 Task: Create a due date automation trigger when advanced on, on the tuesday of the week before a card is due add basic with the red label at 11:00 AM.
Action: Mouse moved to (963, 289)
Screenshot: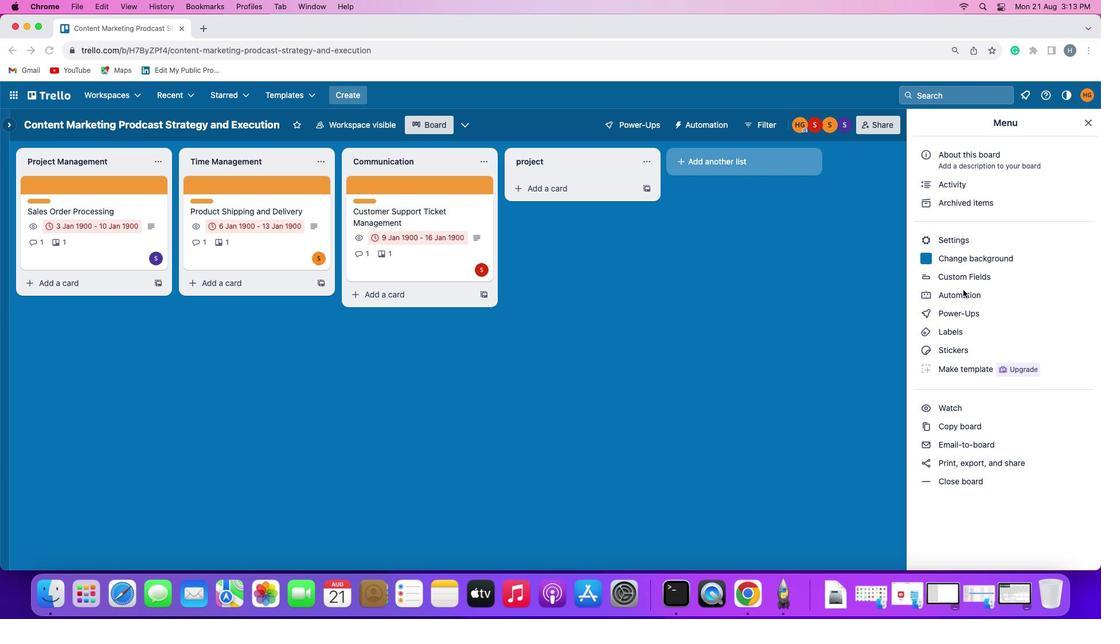 
Action: Mouse pressed left at (963, 289)
Screenshot: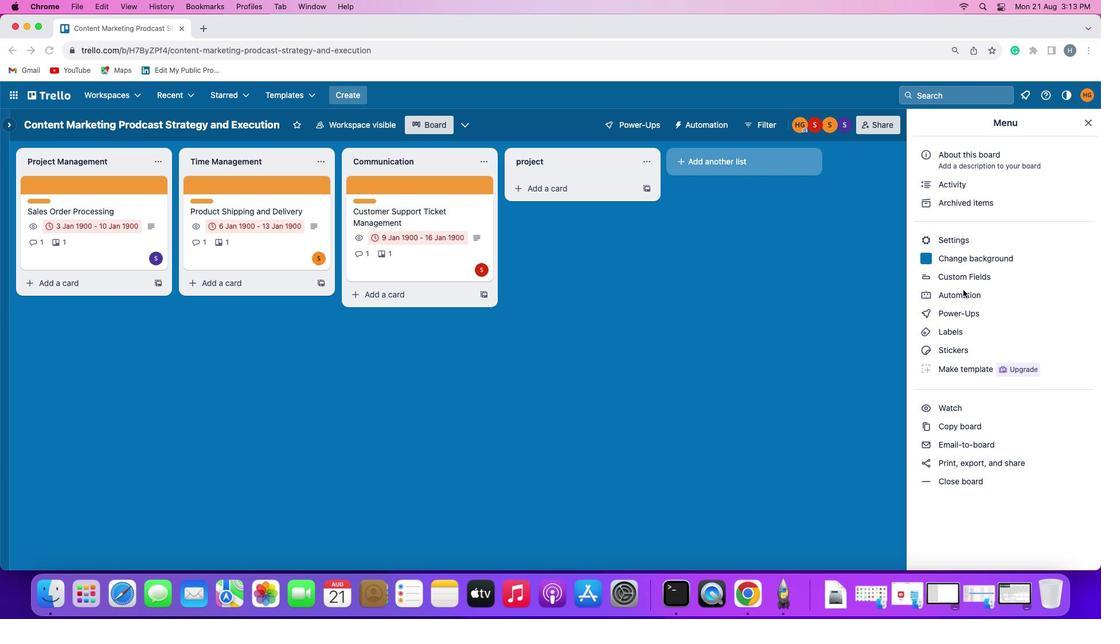 
Action: Mouse moved to (963, 290)
Screenshot: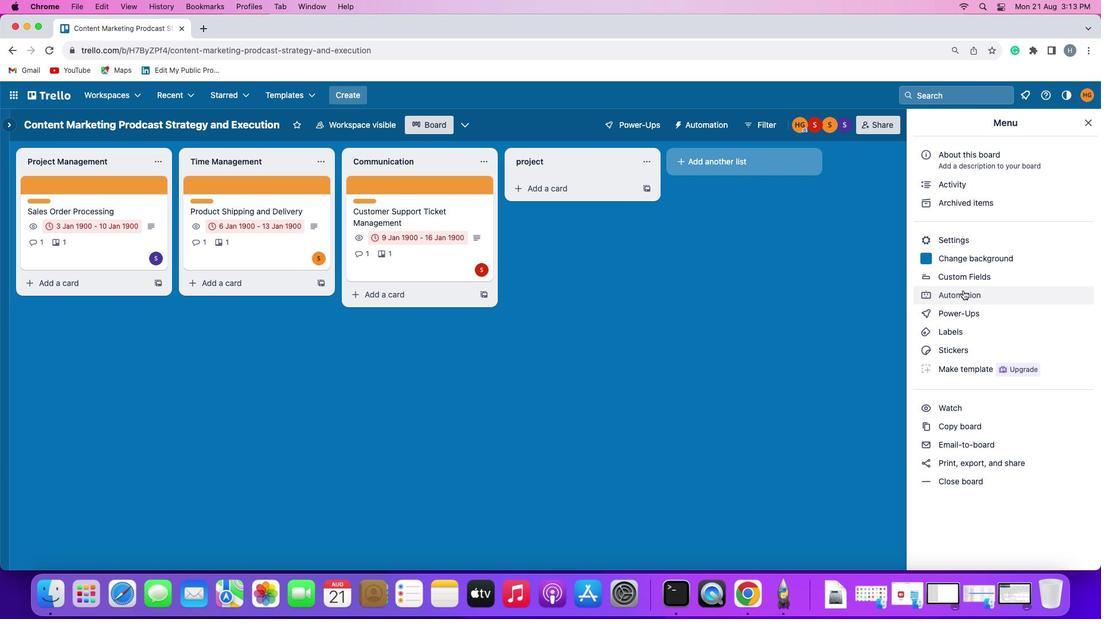 
Action: Mouse pressed left at (963, 290)
Screenshot: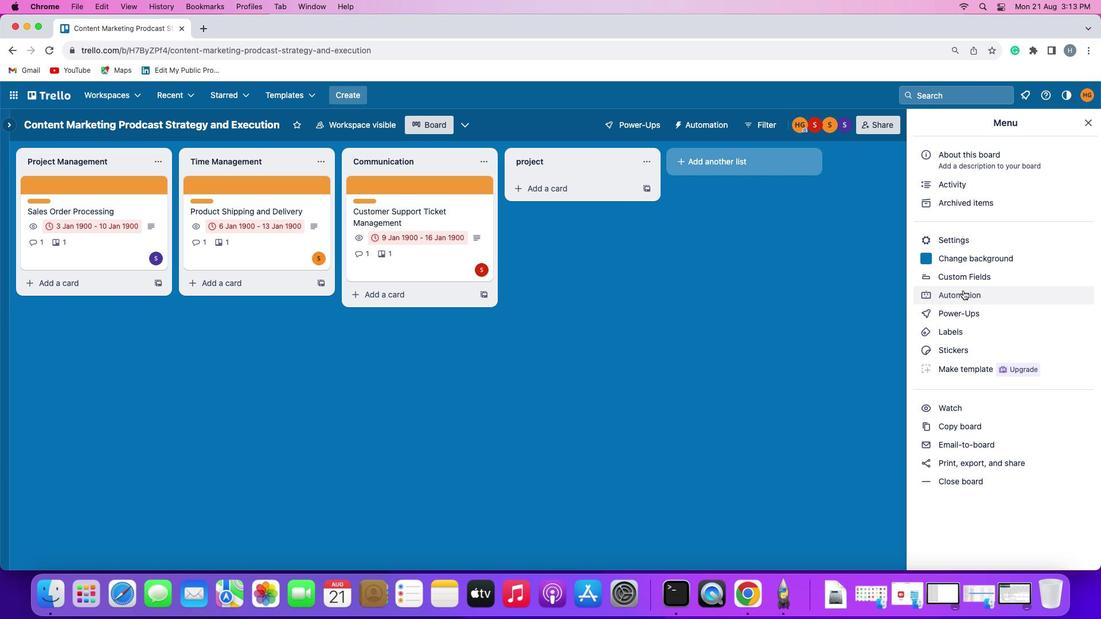 
Action: Mouse moved to (80, 271)
Screenshot: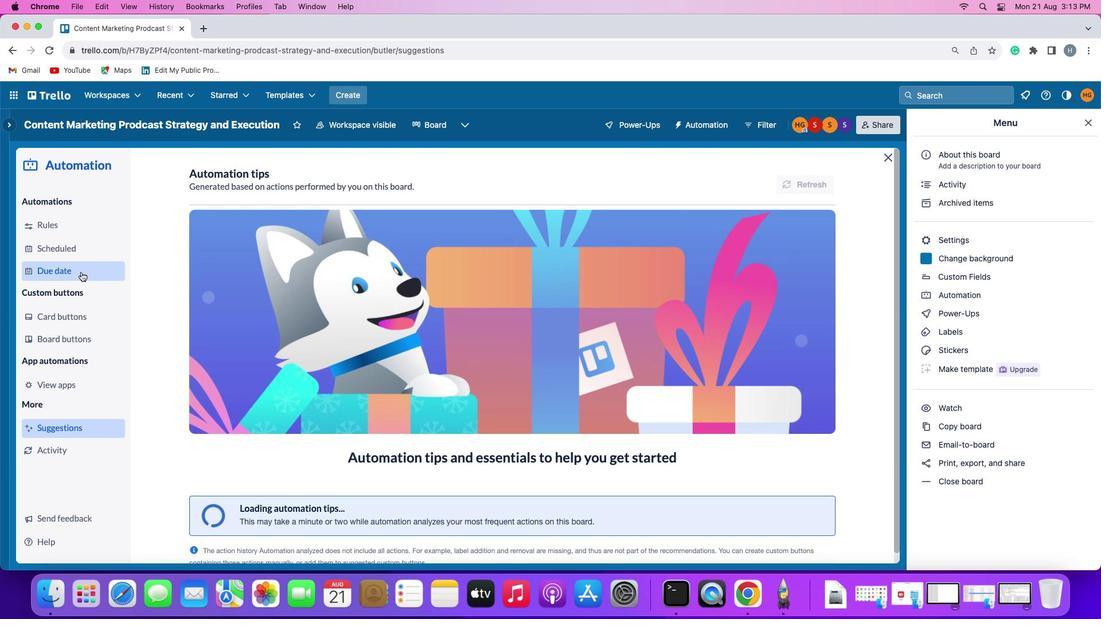 
Action: Mouse pressed left at (80, 271)
Screenshot: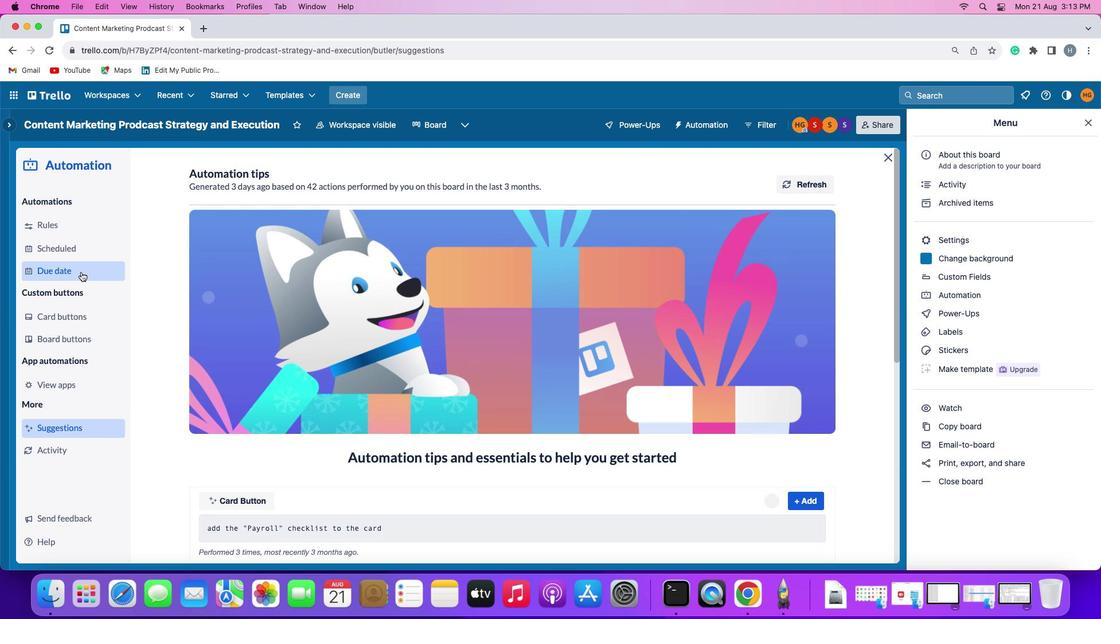 
Action: Mouse moved to (781, 175)
Screenshot: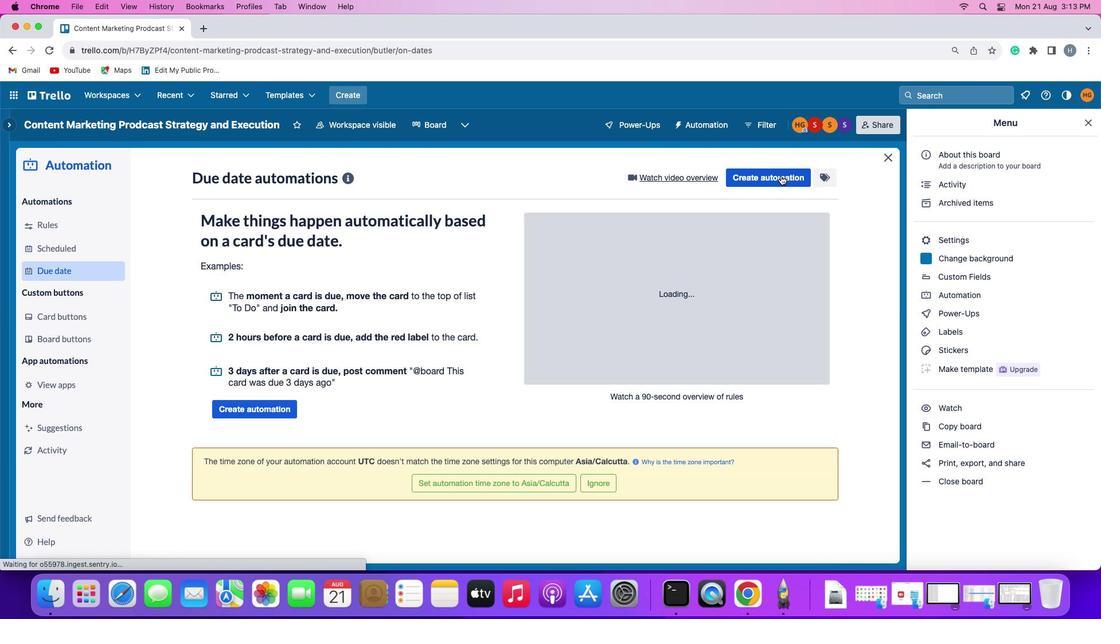 
Action: Mouse pressed left at (781, 175)
Screenshot: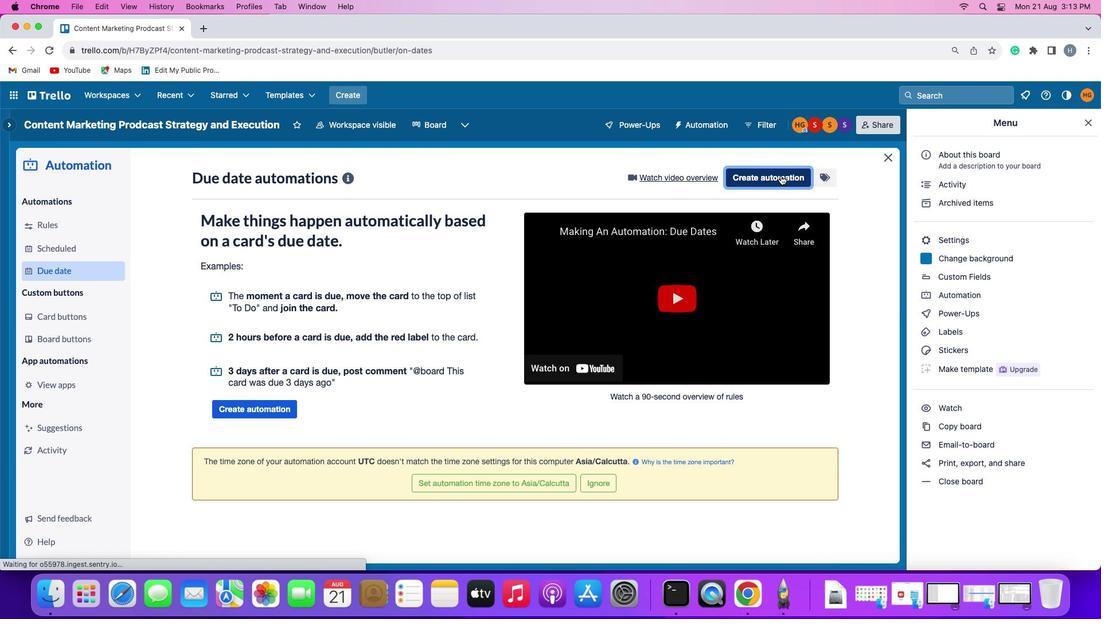 
Action: Mouse moved to (252, 281)
Screenshot: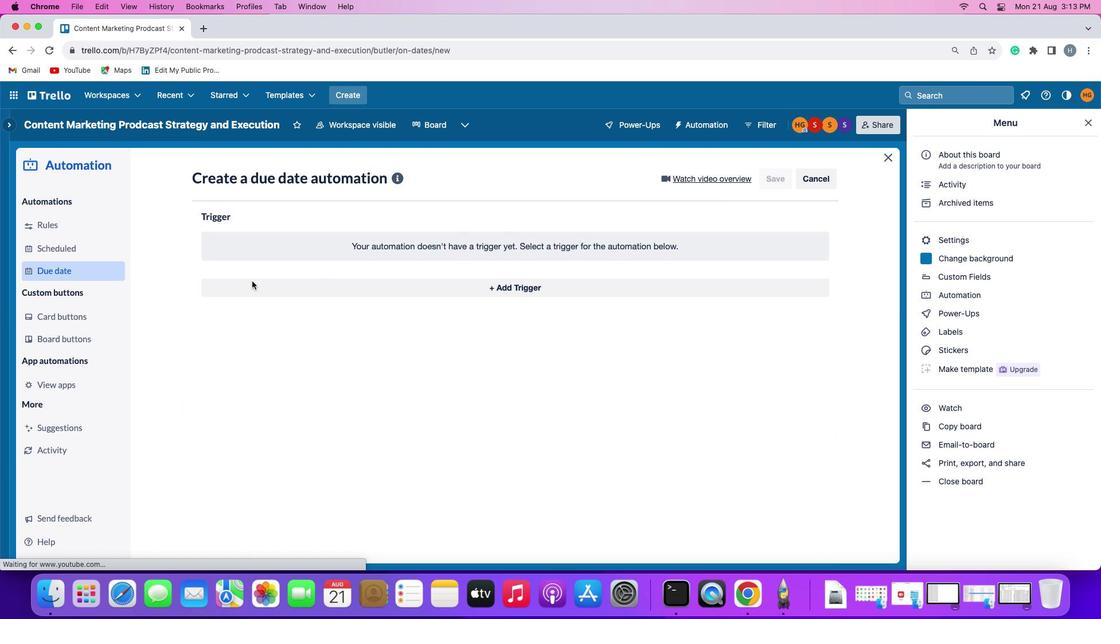 
Action: Mouse pressed left at (252, 281)
Screenshot: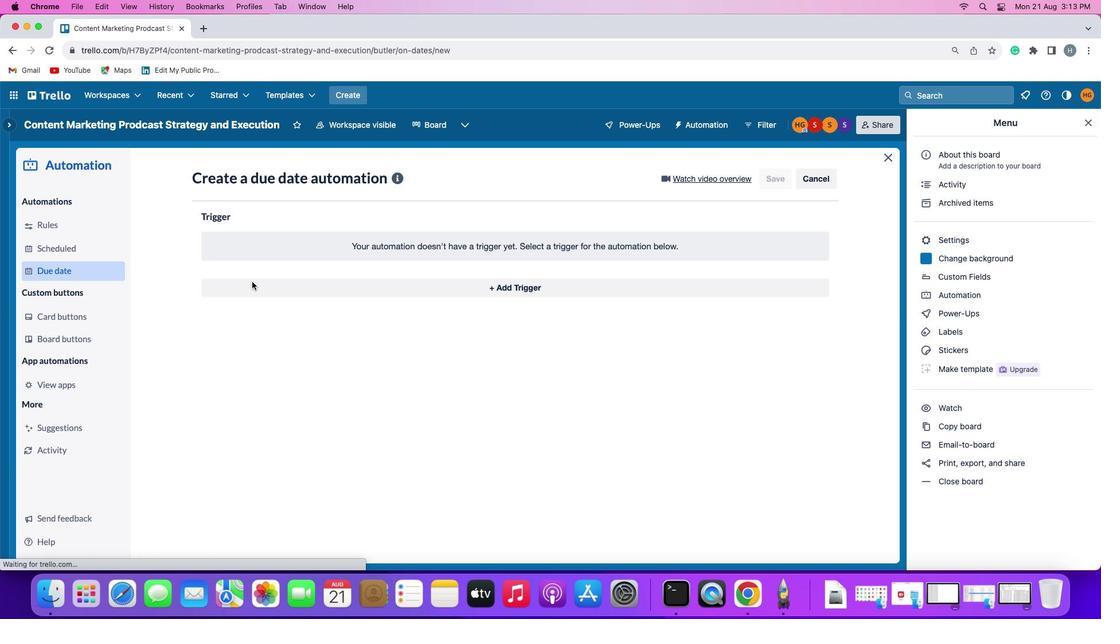 
Action: Mouse moved to (258, 501)
Screenshot: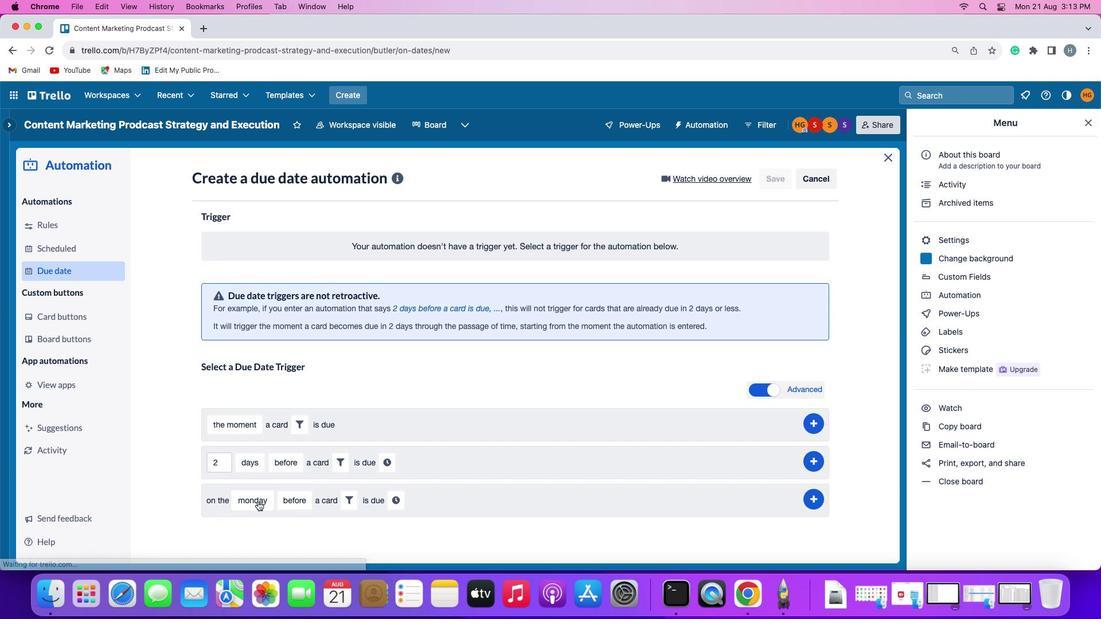 
Action: Mouse pressed left at (258, 501)
Screenshot: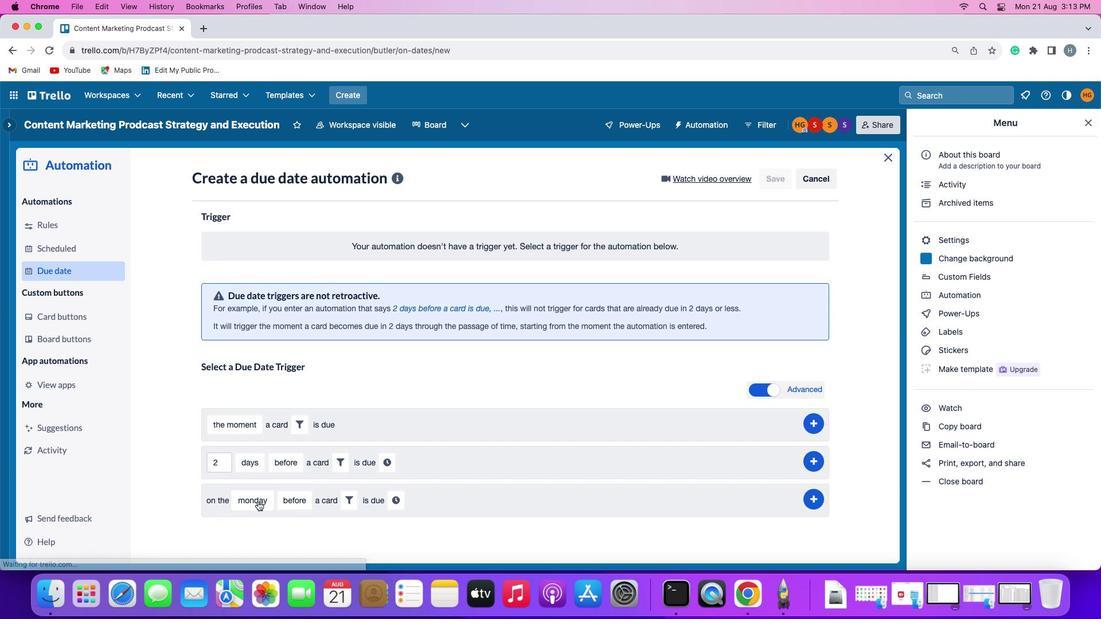 
Action: Mouse moved to (275, 360)
Screenshot: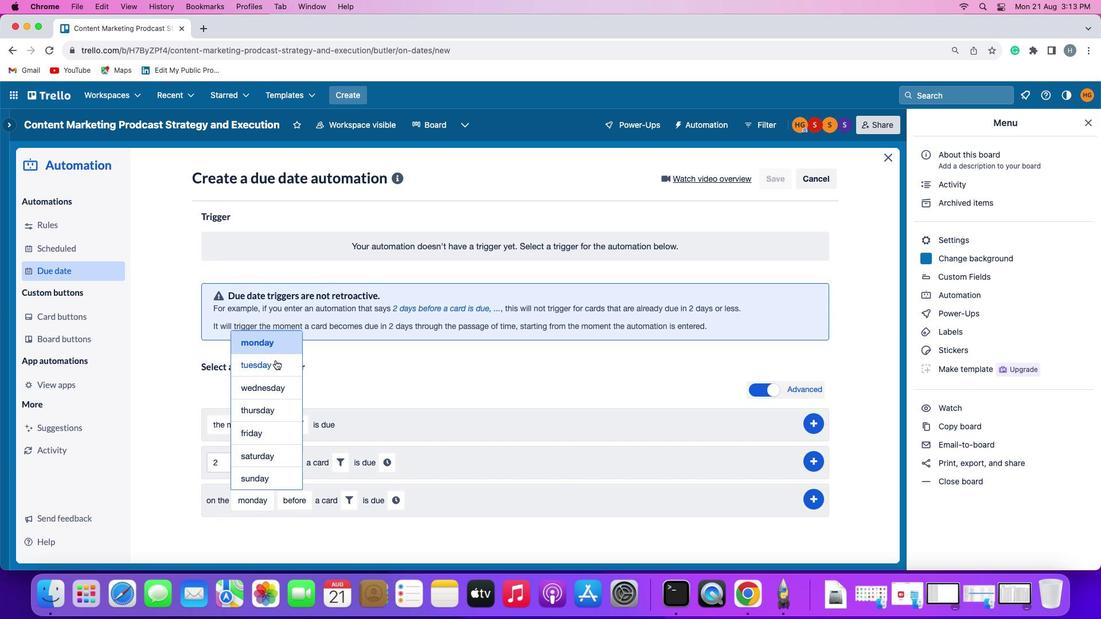 
Action: Mouse pressed left at (275, 360)
Screenshot: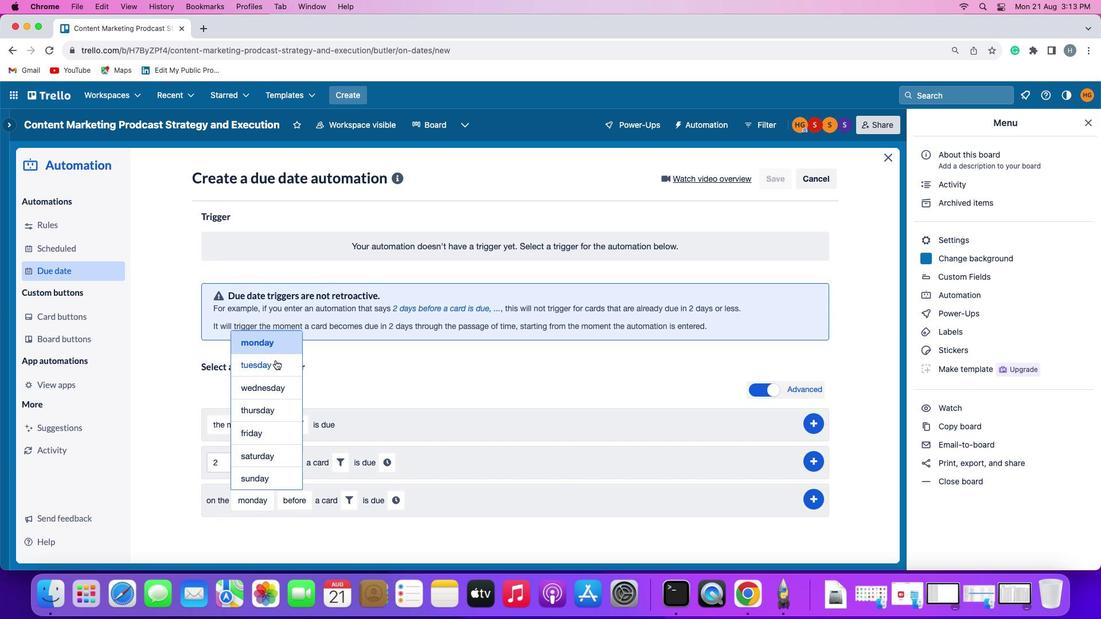 
Action: Mouse moved to (298, 500)
Screenshot: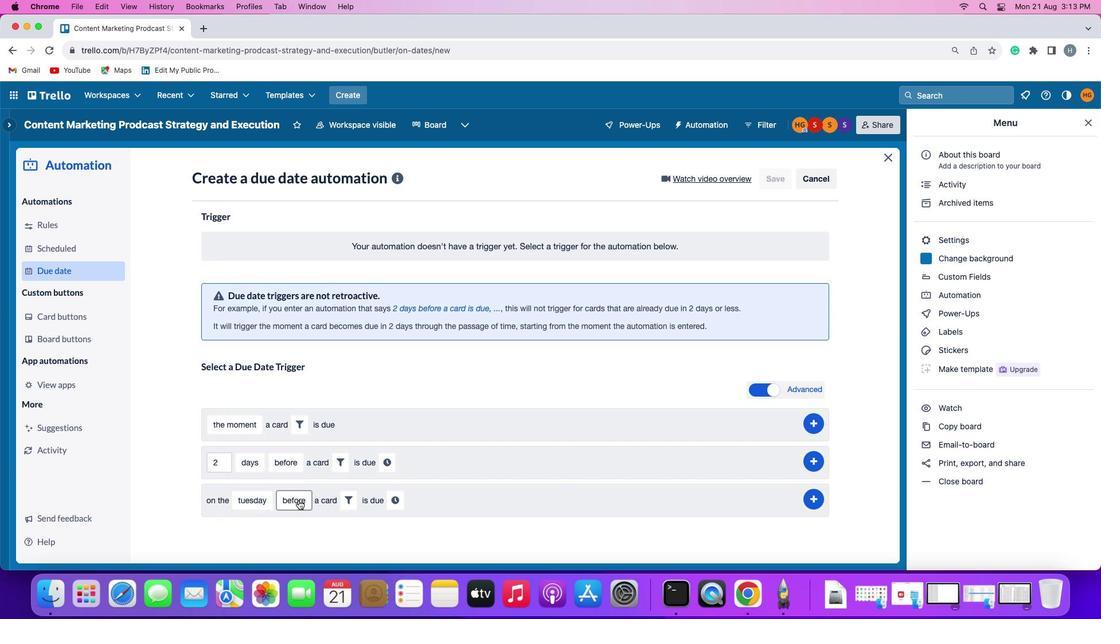 
Action: Mouse pressed left at (298, 500)
Screenshot: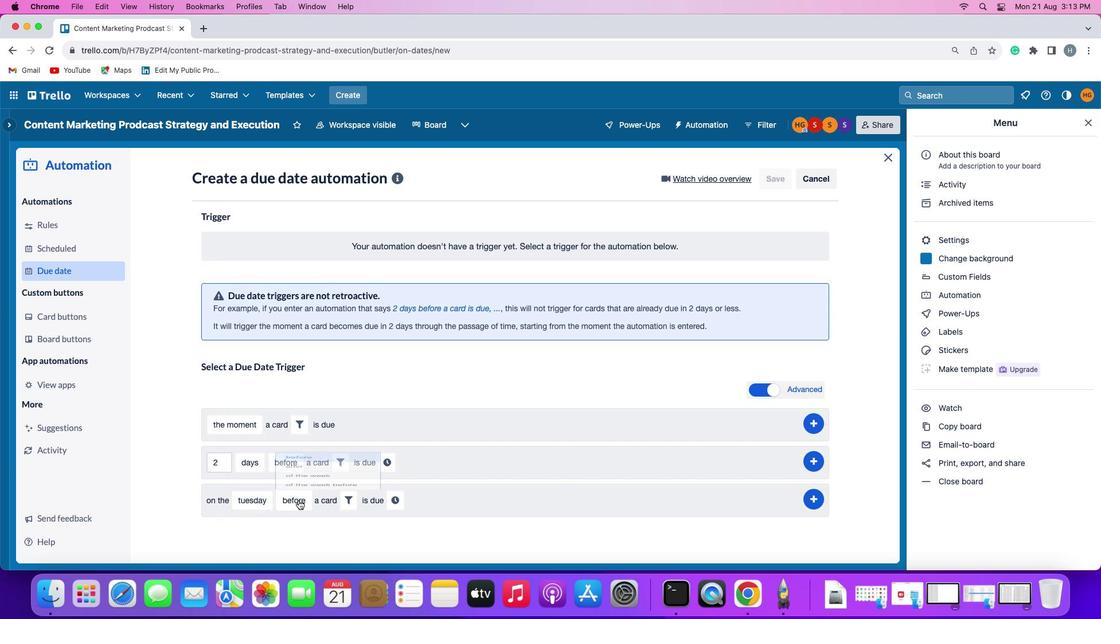 
Action: Mouse moved to (301, 480)
Screenshot: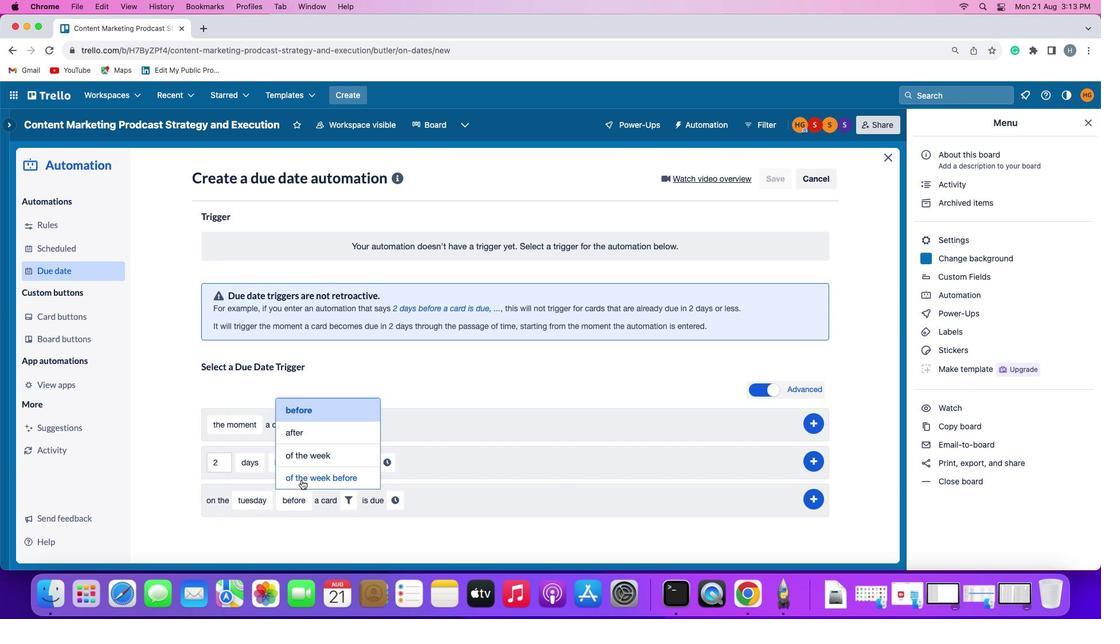 
Action: Mouse pressed left at (301, 480)
Screenshot: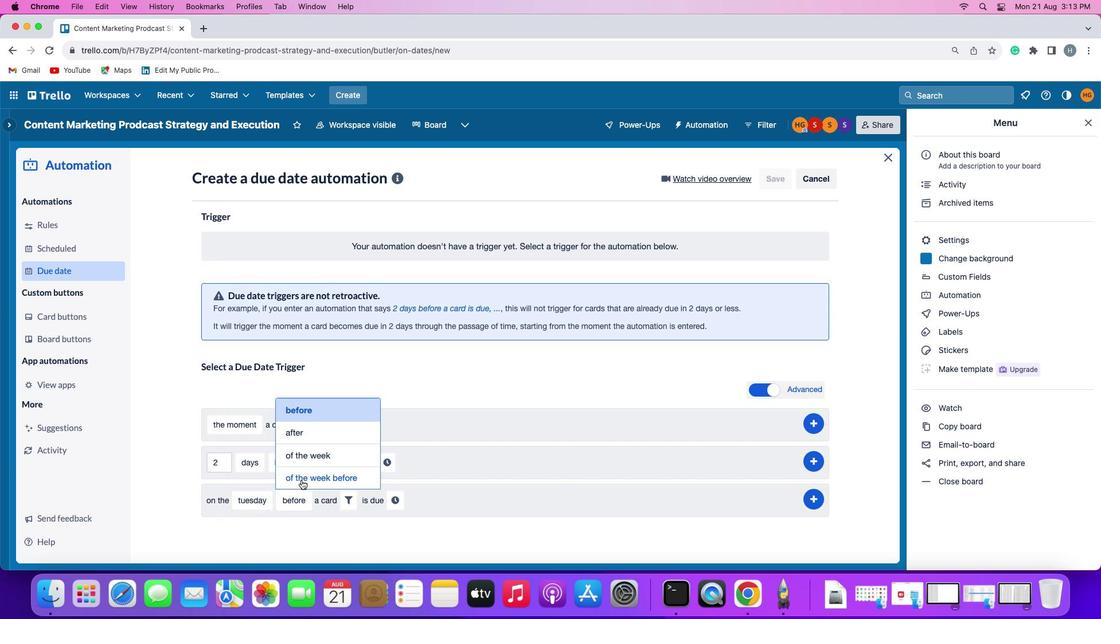 
Action: Mouse moved to (392, 500)
Screenshot: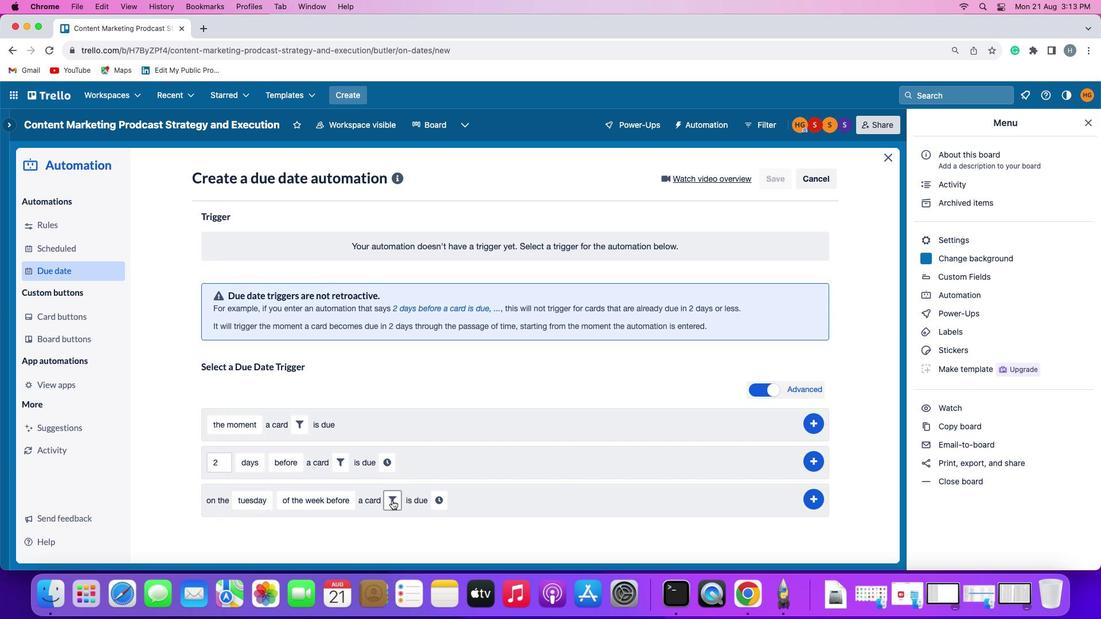 
Action: Mouse pressed left at (392, 500)
Screenshot: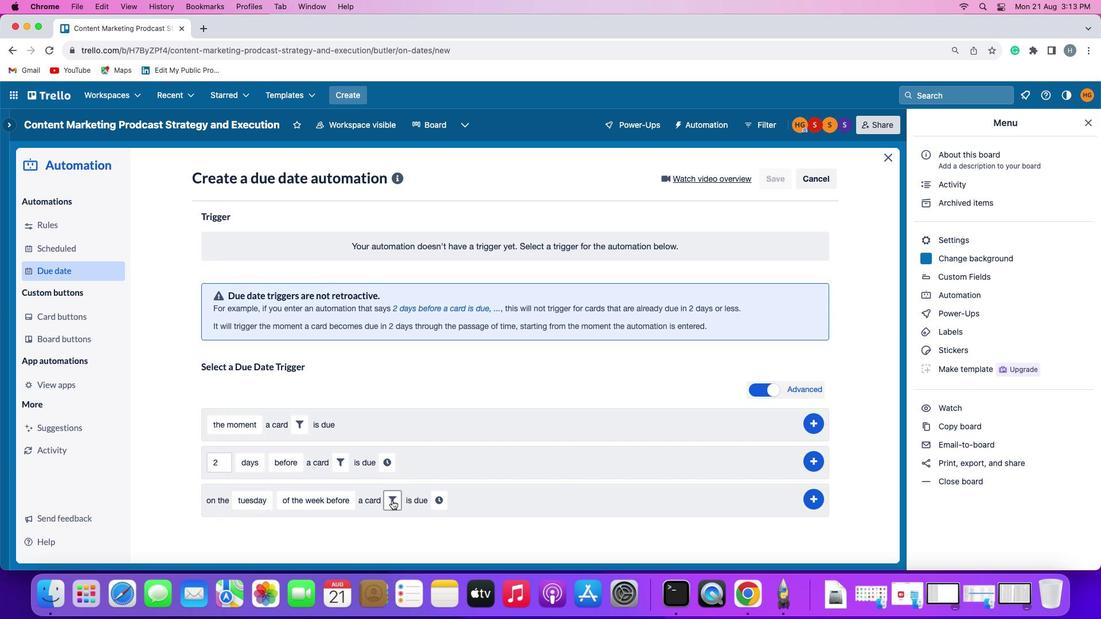 
Action: Mouse moved to (337, 529)
Screenshot: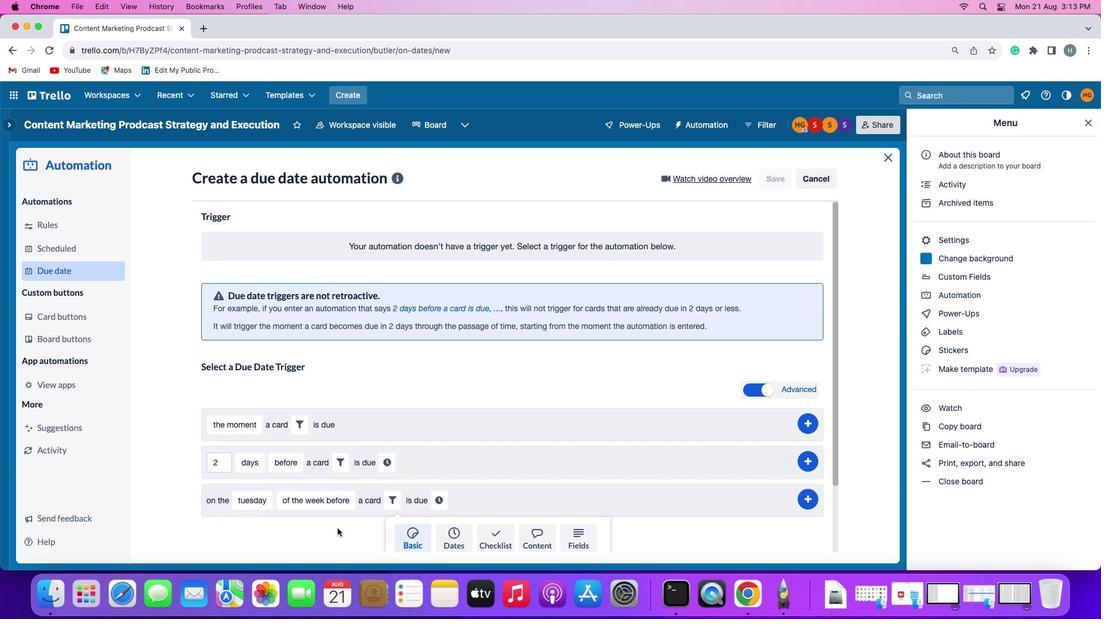 
Action: Mouse scrolled (337, 529) with delta (0, 0)
Screenshot: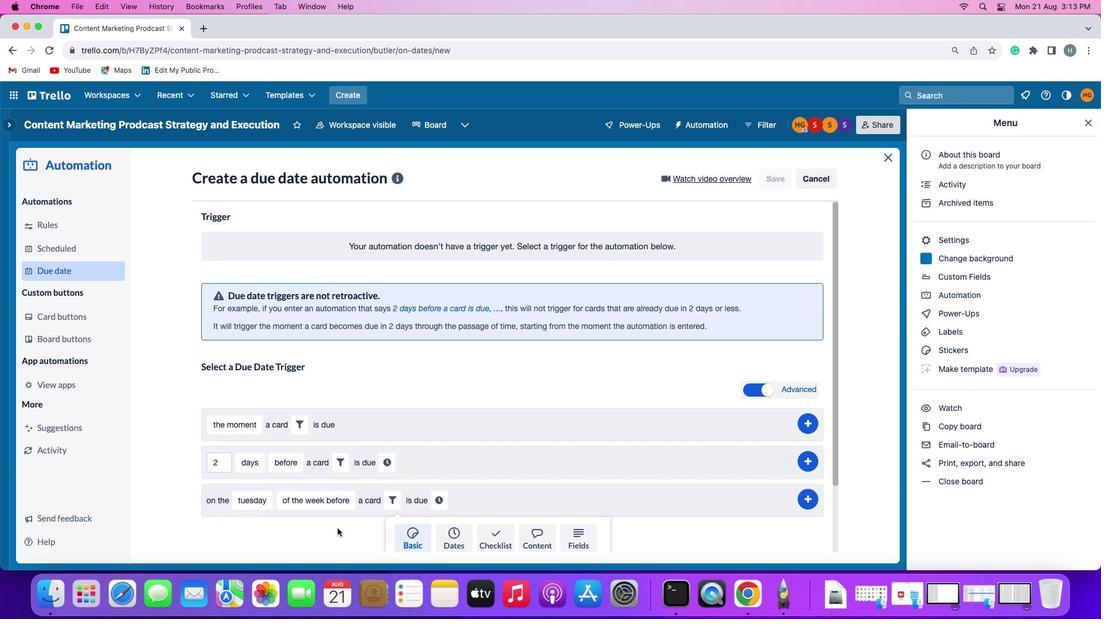 
Action: Mouse moved to (337, 528)
Screenshot: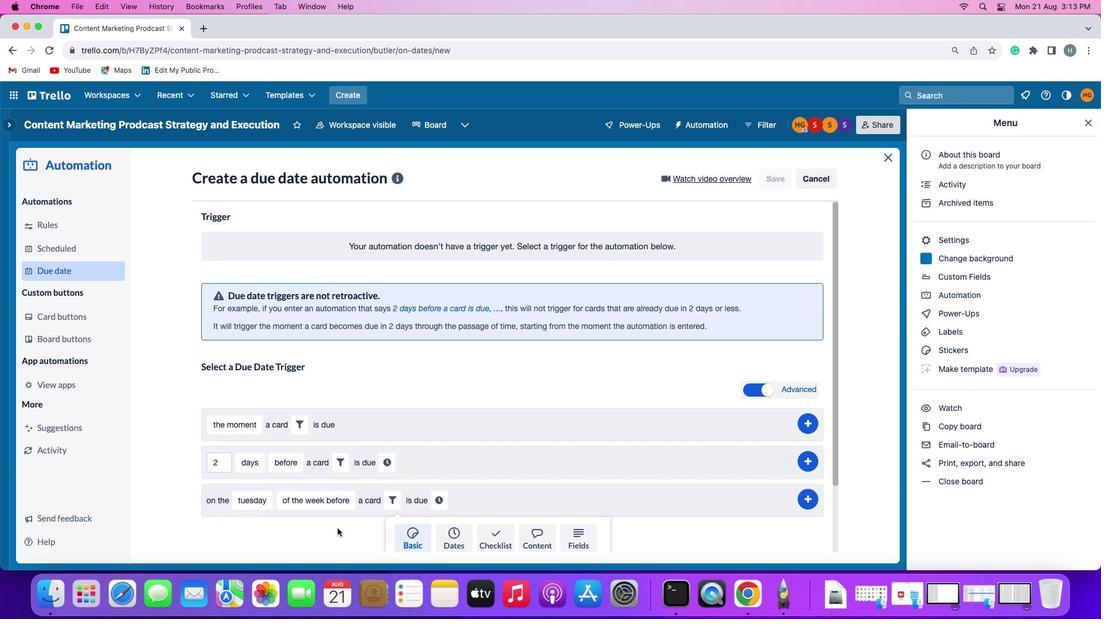 
Action: Mouse scrolled (337, 528) with delta (0, 0)
Screenshot: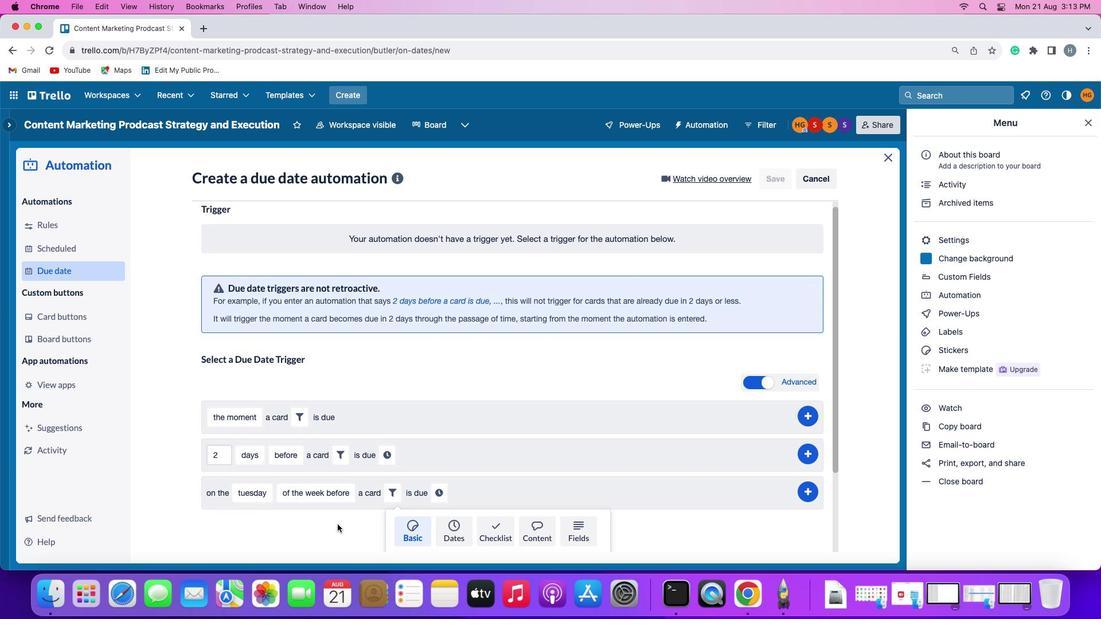 
Action: Mouse moved to (337, 528)
Screenshot: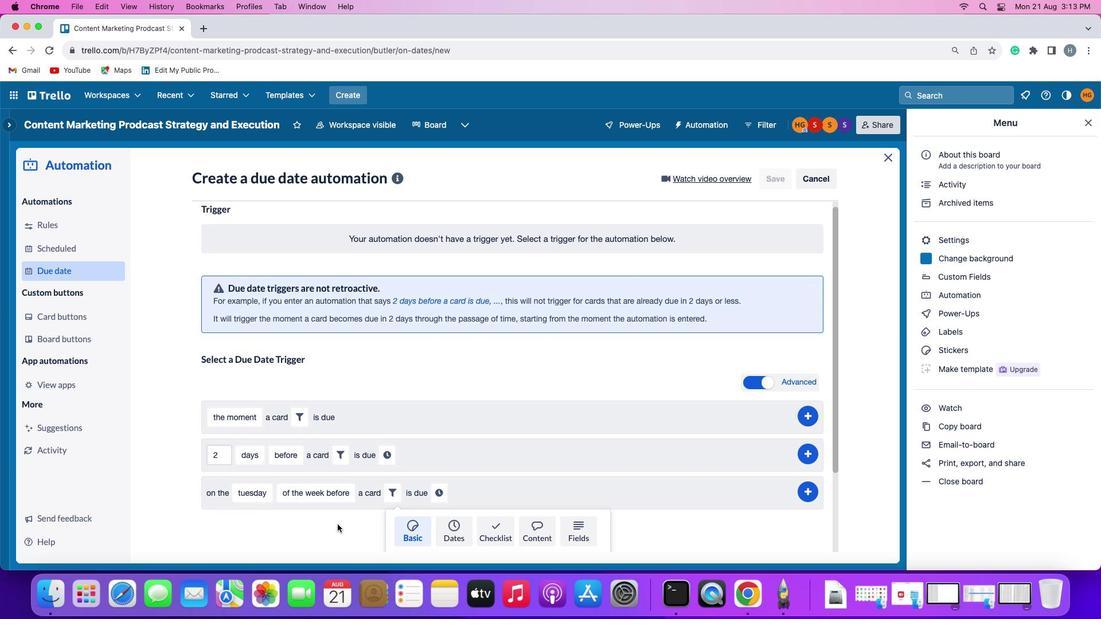 
Action: Mouse scrolled (337, 528) with delta (0, -1)
Screenshot: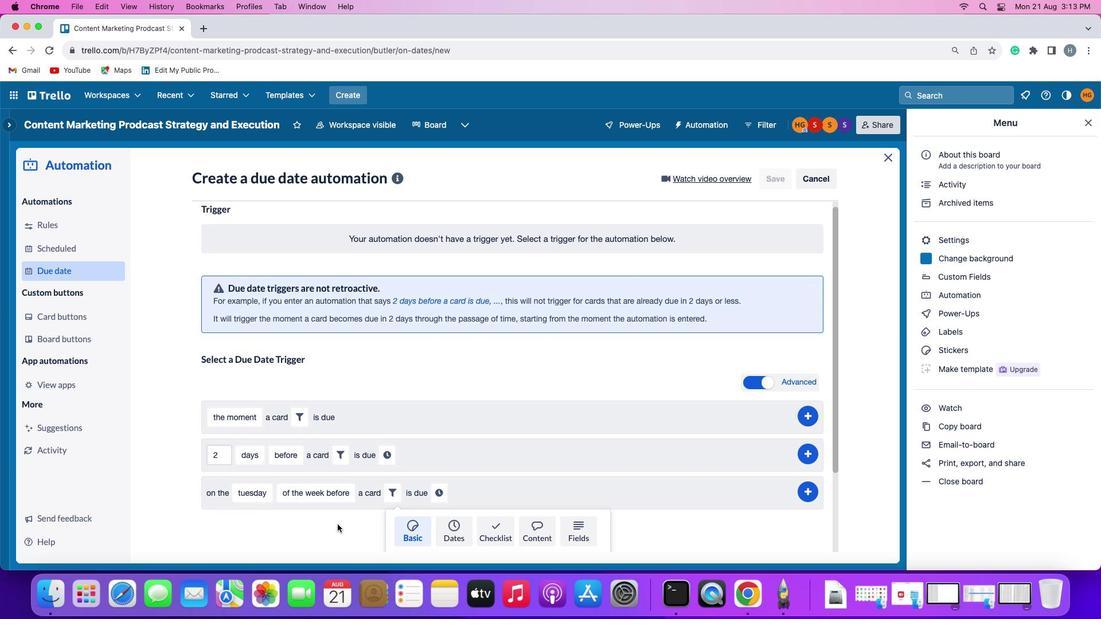 
Action: Mouse moved to (337, 528)
Screenshot: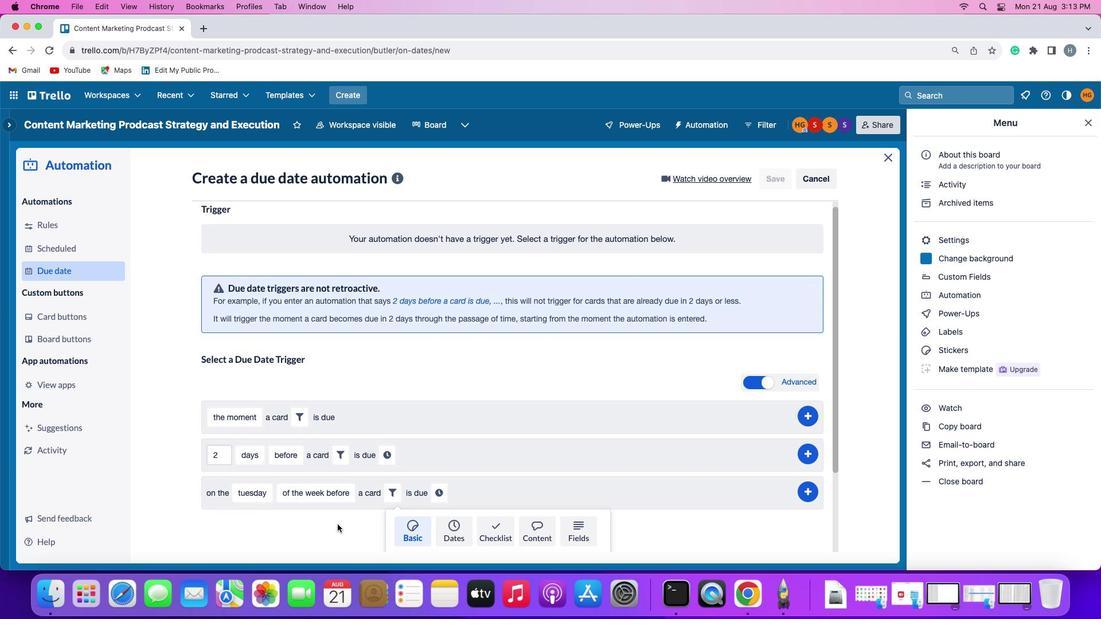 
Action: Mouse scrolled (337, 528) with delta (0, -2)
Screenshot: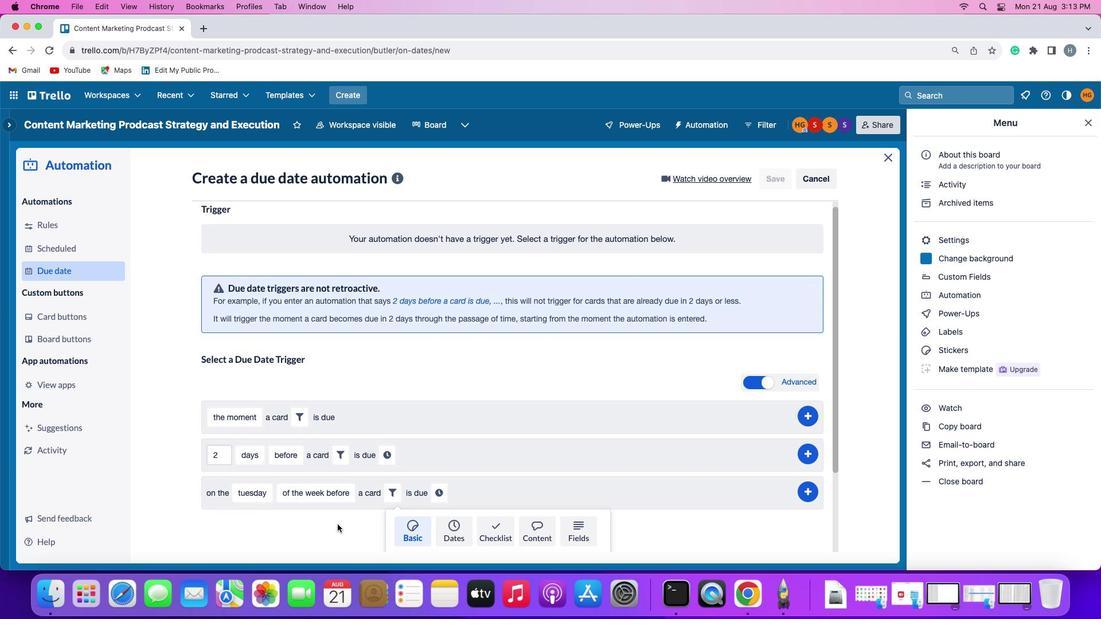 
Action: Mouse moved to (337, 527)
Screenshot: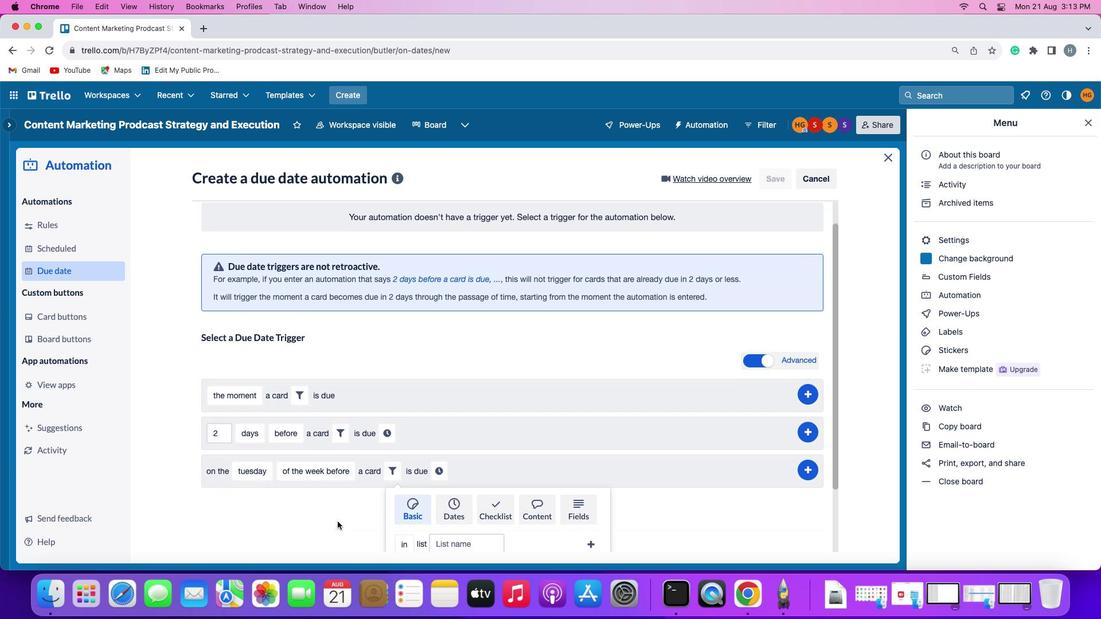 
Action: Mouse scrolled (337, 527) with delta (0, -3)
Screenshot: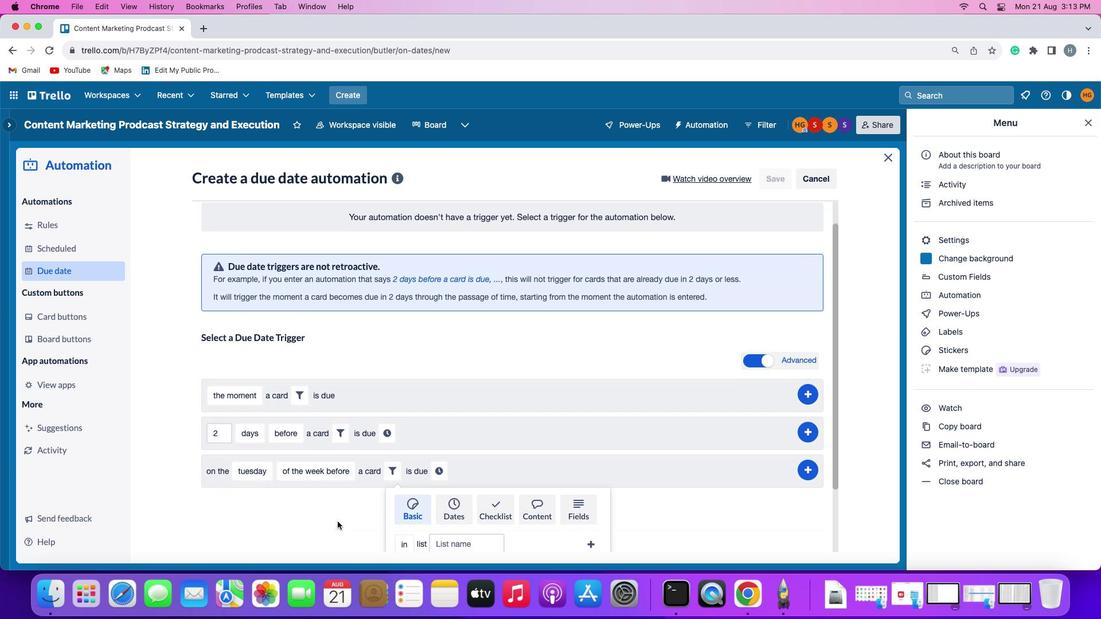 
Action: Mouse moved to (337, 521)
Screenshot: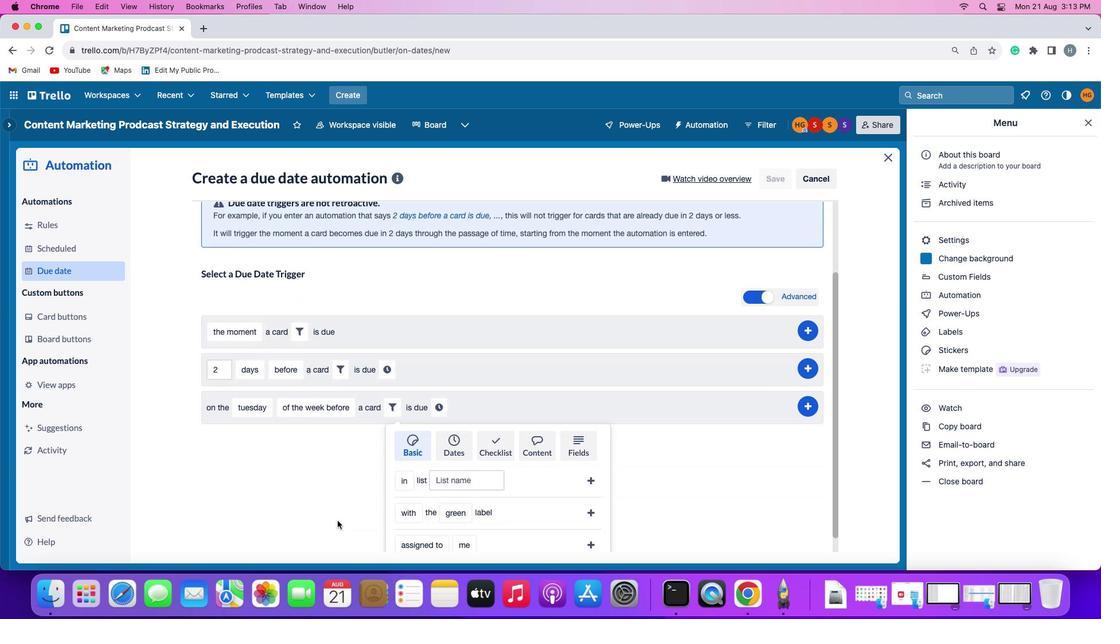 
Action: Mouse scrolled (337, 521) with delta (0, 0)
Screenshot: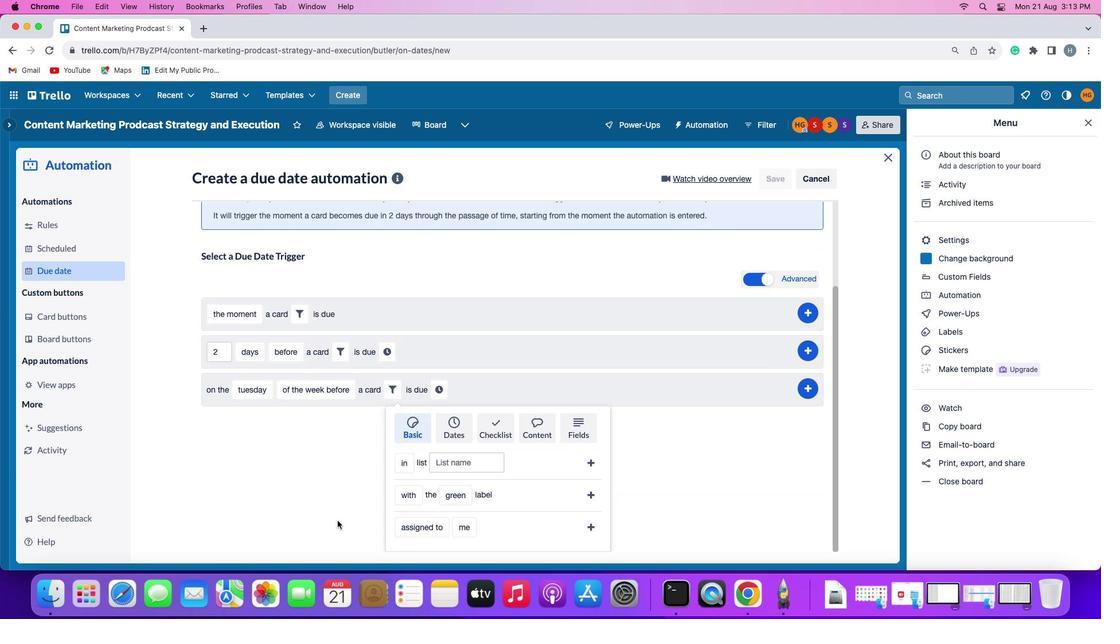 
Action: Mouse scrolled (337, 521) with delta (0, 0)
Screenshot: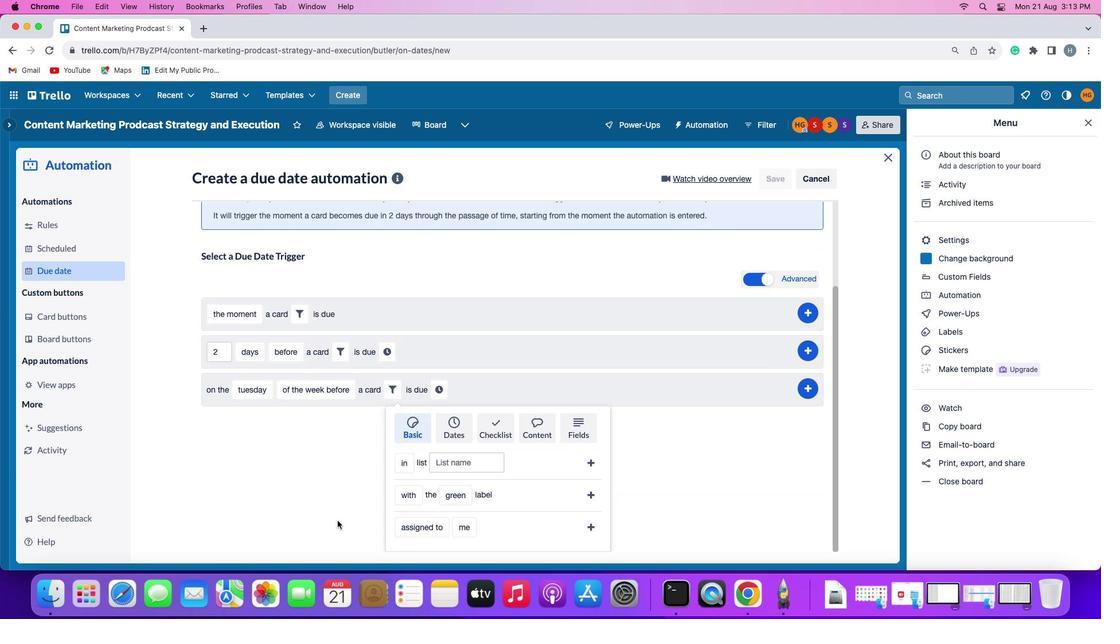 
Action: Mouse scrolled (337, 521) with delta (0, -1)
Screenshot: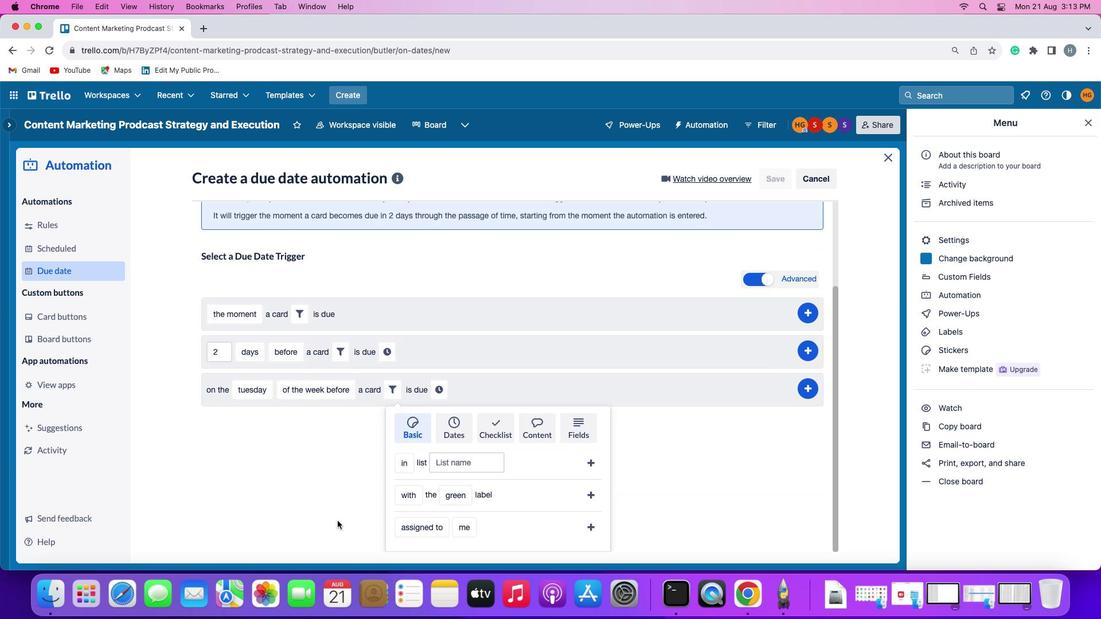 
Action: Mouse scrolled (337, 521) with delta (0, -2)
Screenshot: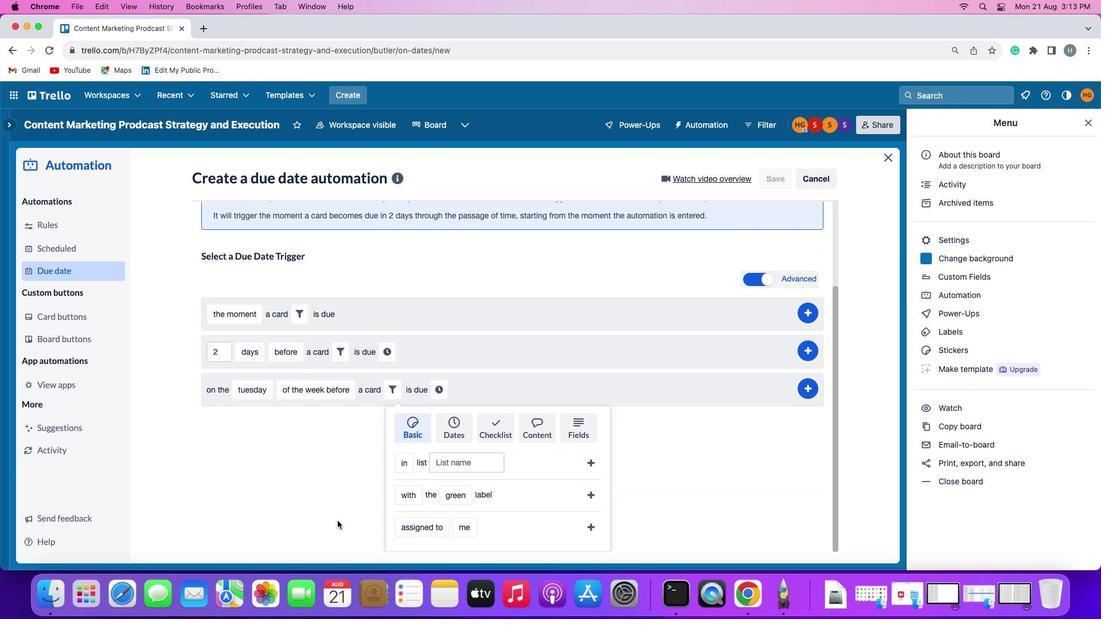 
Action: Mouse moved to (411, 493)
Screenshot: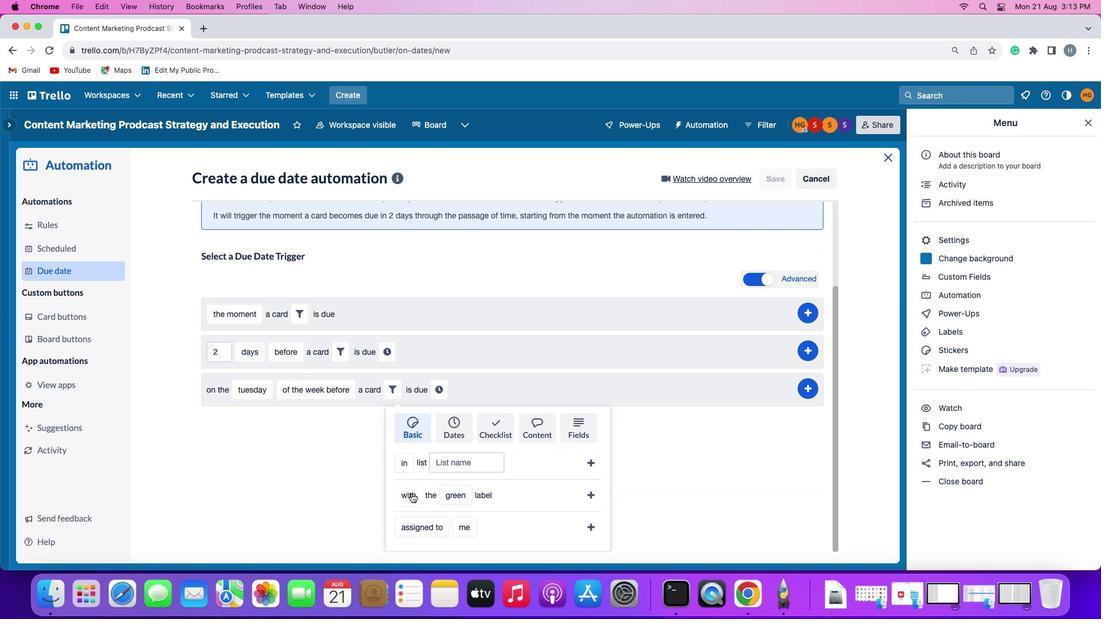 
Action: Mouse pressed left at (411, 493)
Screenshot: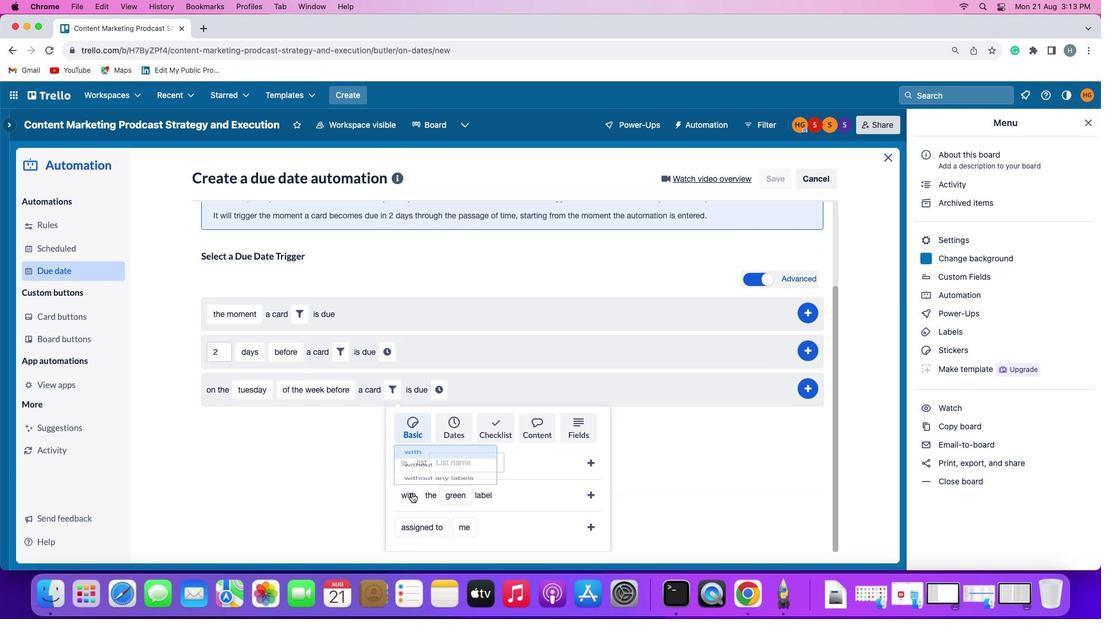 
Action: Mouse moved to (423, 426)
Screenshot: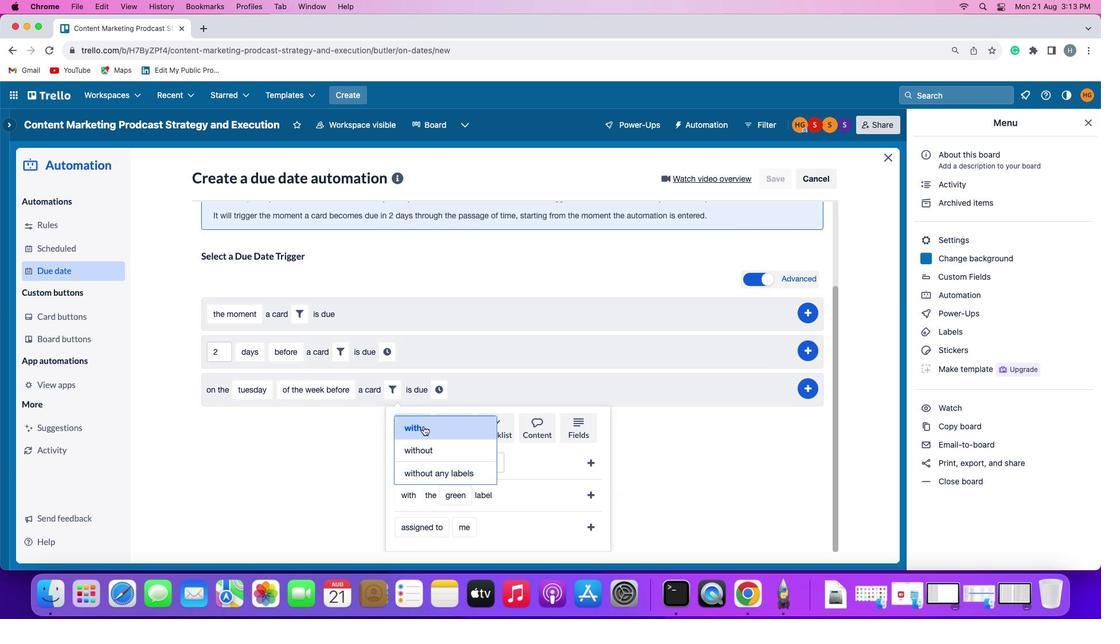 
Action: Mouse pressed left at (423, 426)
Screenshot: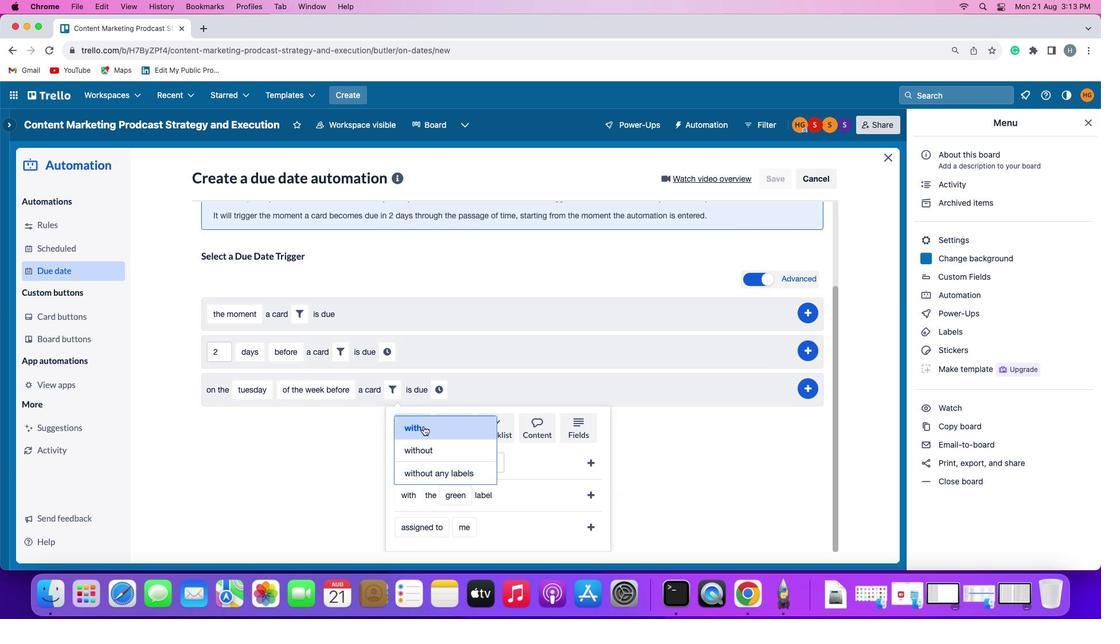 
Action: Mouse moved to (460, 492)
Screenshot: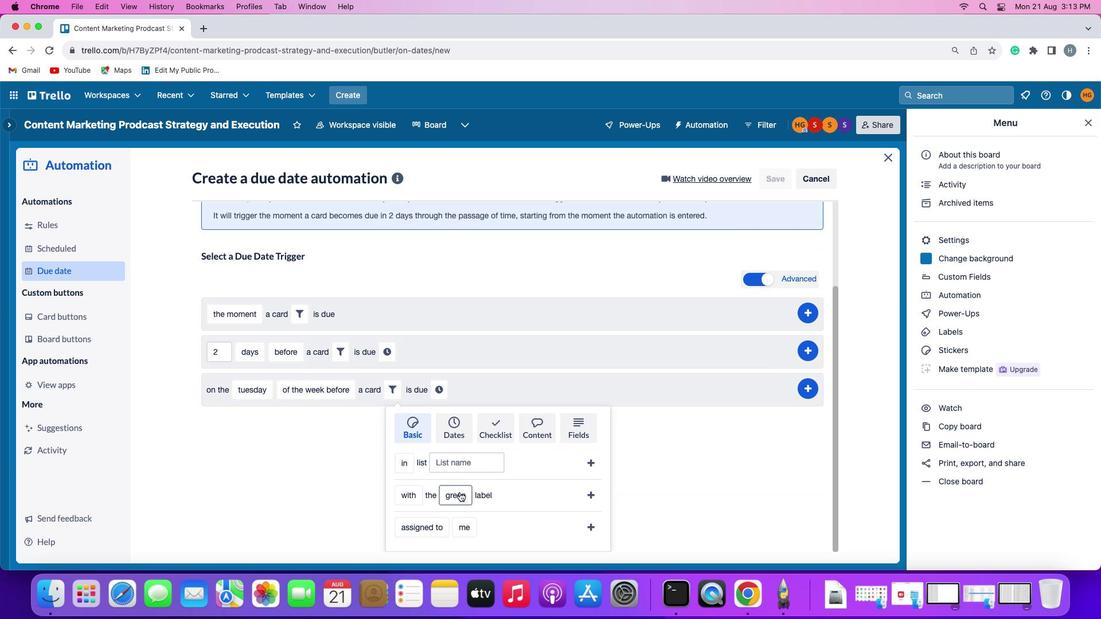
Action: Mouse pressed left at (460, 492)
Screenshot: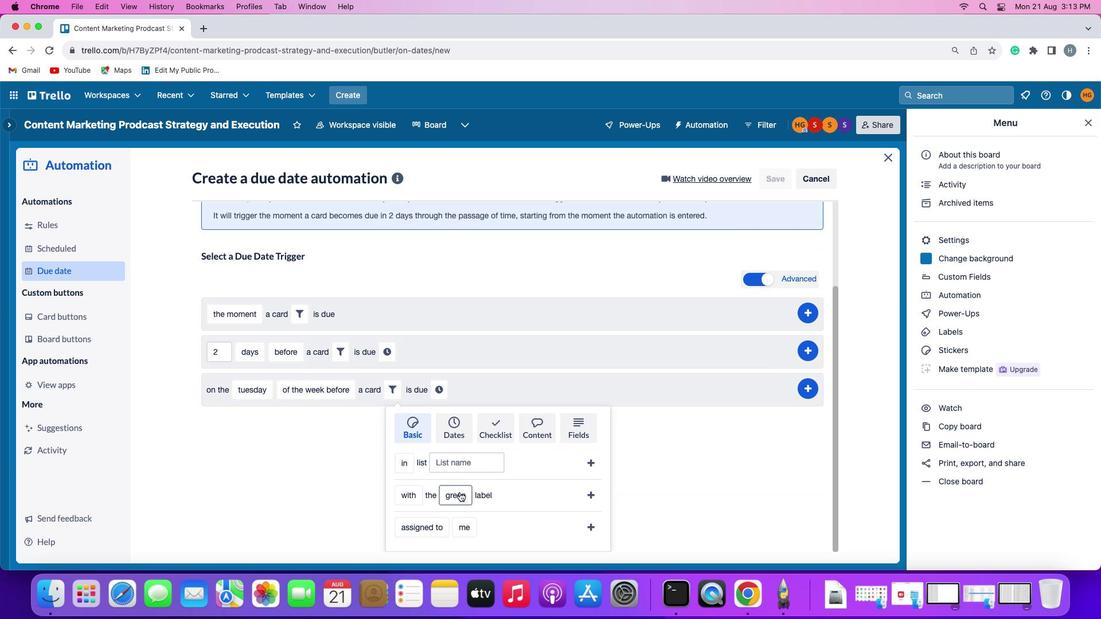 
Action: Mouse moved to (460, 425)
Screenshot: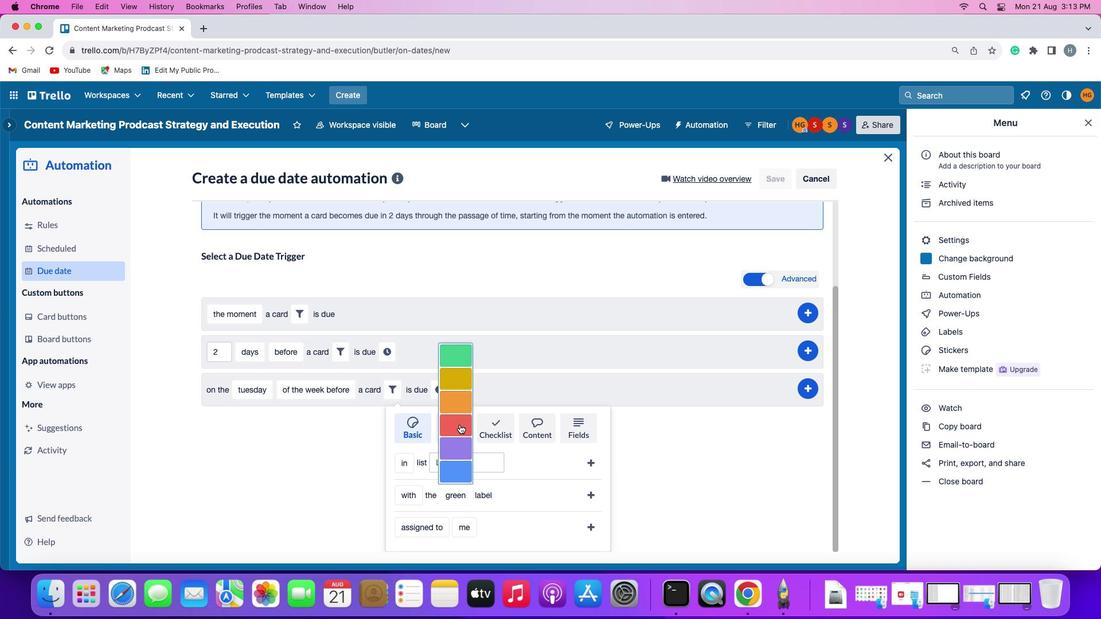 
Action: Mouse pressed left at (460, 425)
Screenshot: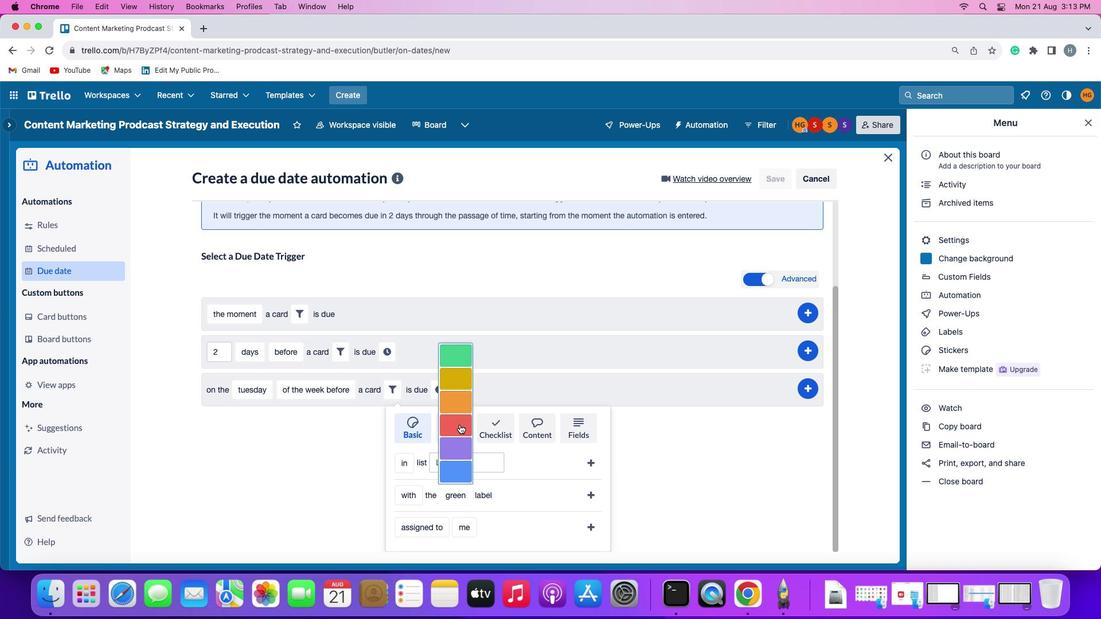 
Action: Mouse moved to (589, 492)
Screenshot: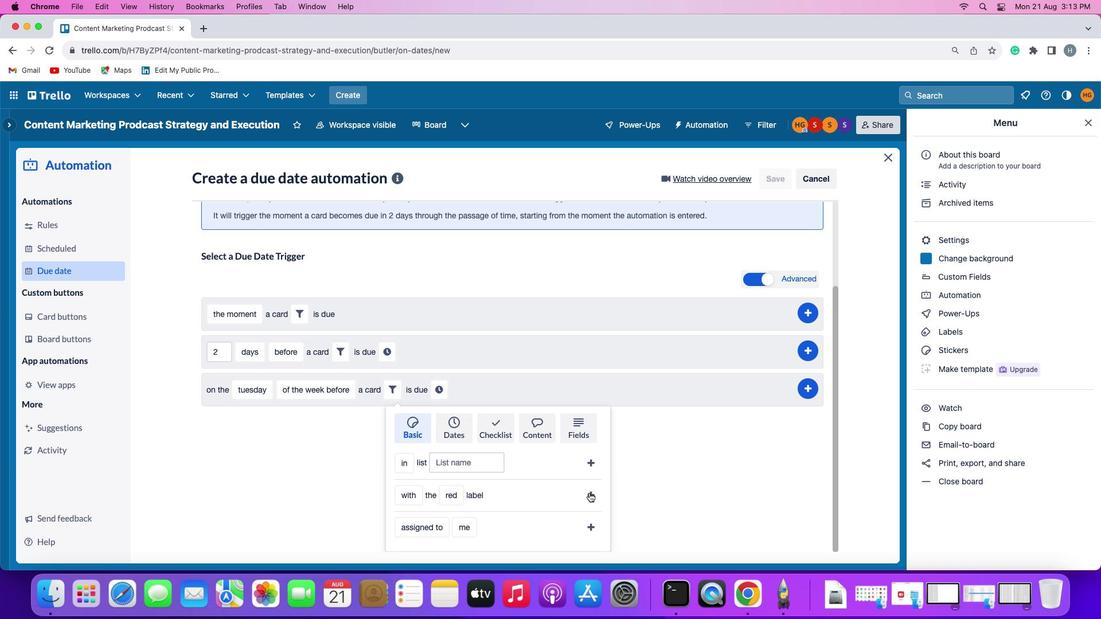 
Action: Mouse pressed left at (589, 492)
Screenshot: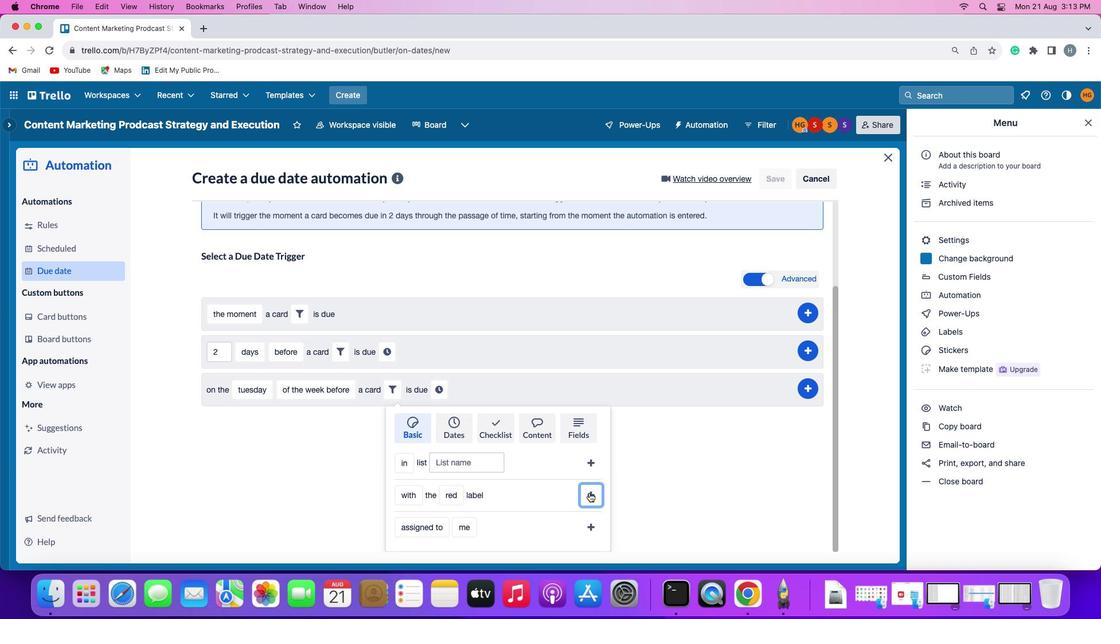 
Action: Mouse moved to (533, 499)
Screenshot: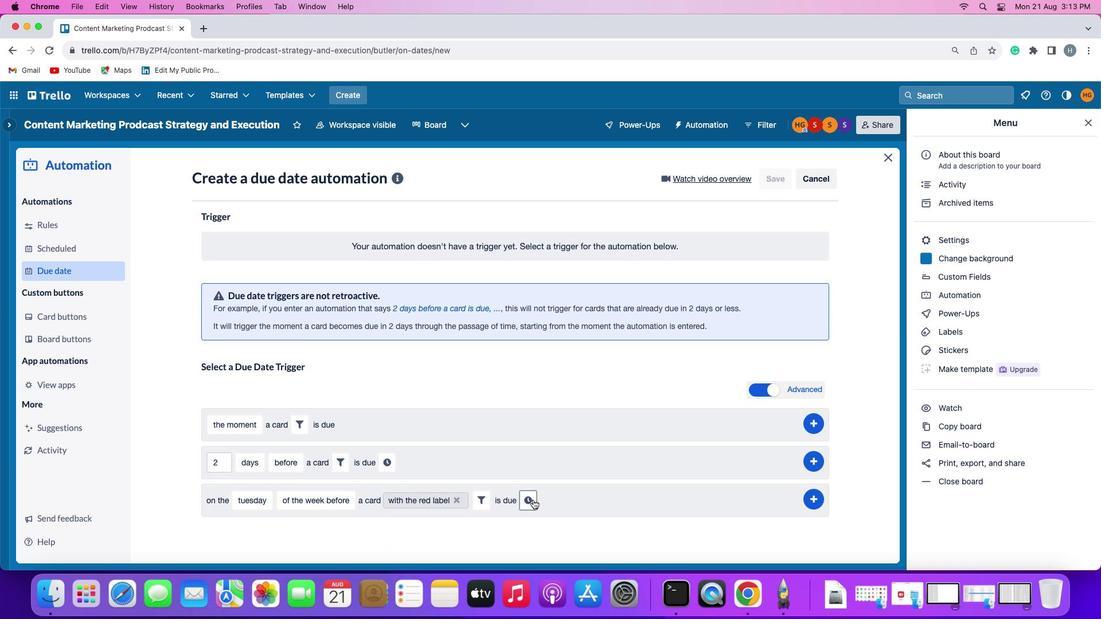 
Action: Mouse pressed left at (533, 499)
Screenshot: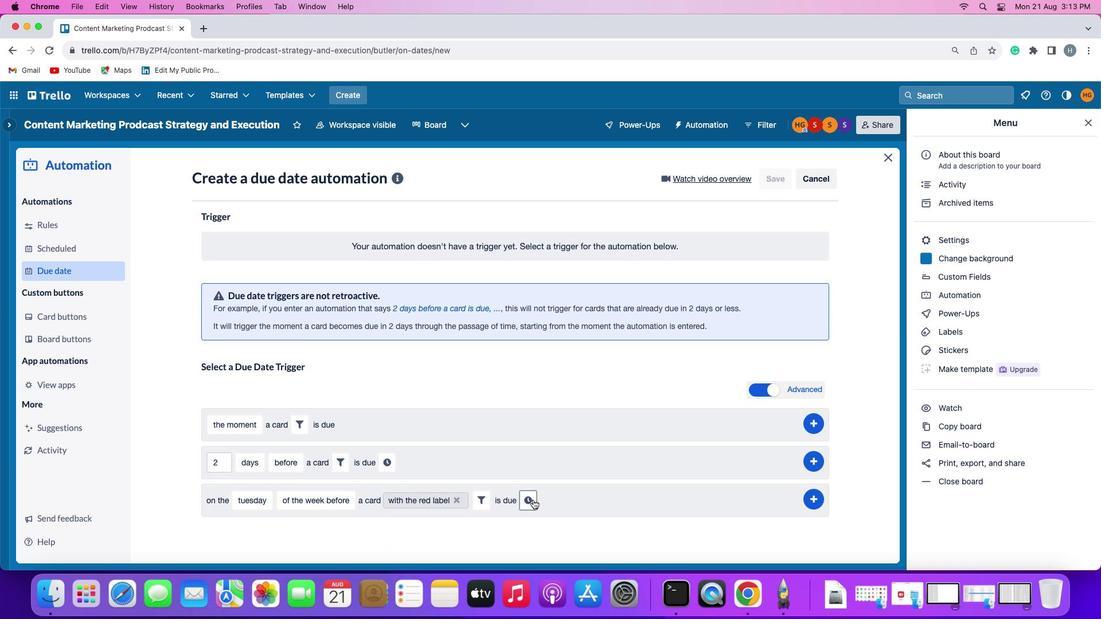 
Action: Mouse moved to (531, 502)
Screenshot: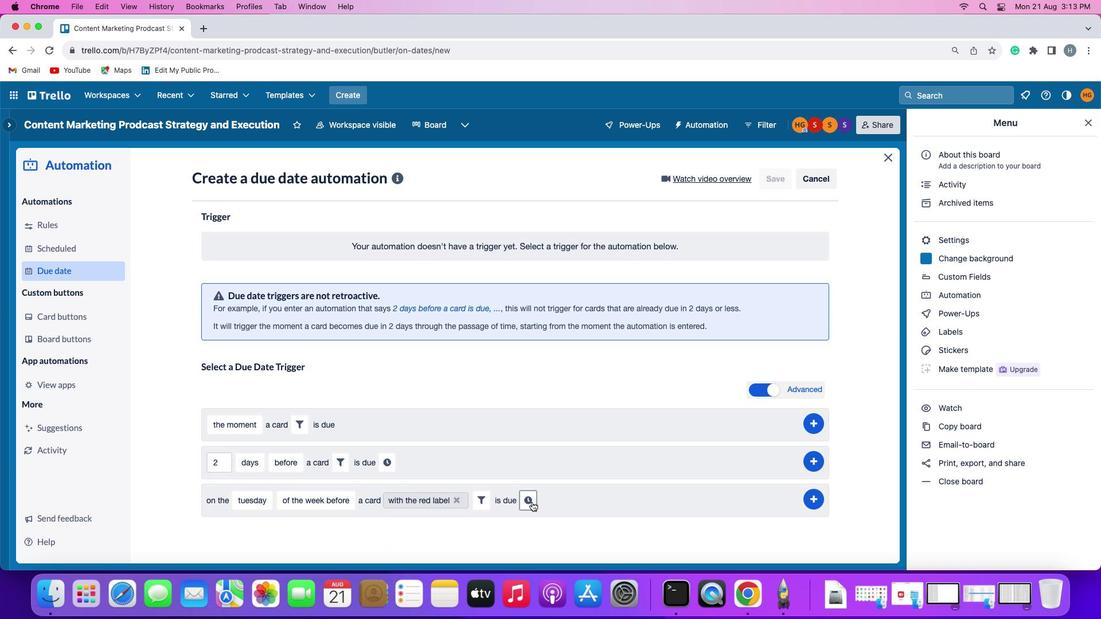
Action: Mouse pressed left at (531, 502)
Screenshot: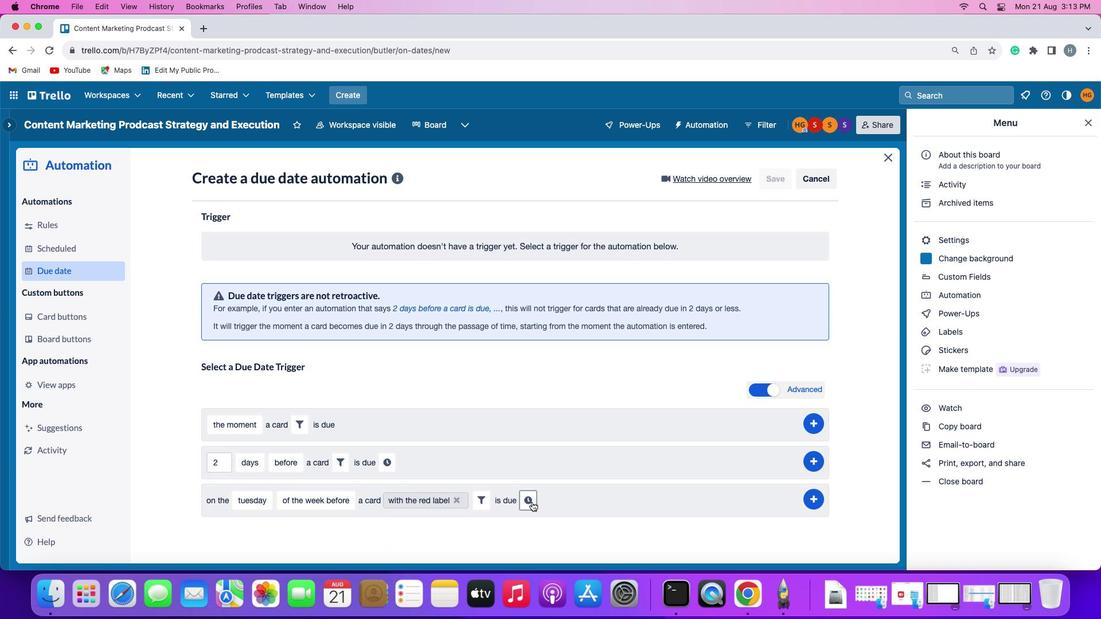 
Action: Mouse moved to (557, 502)
Screenshot: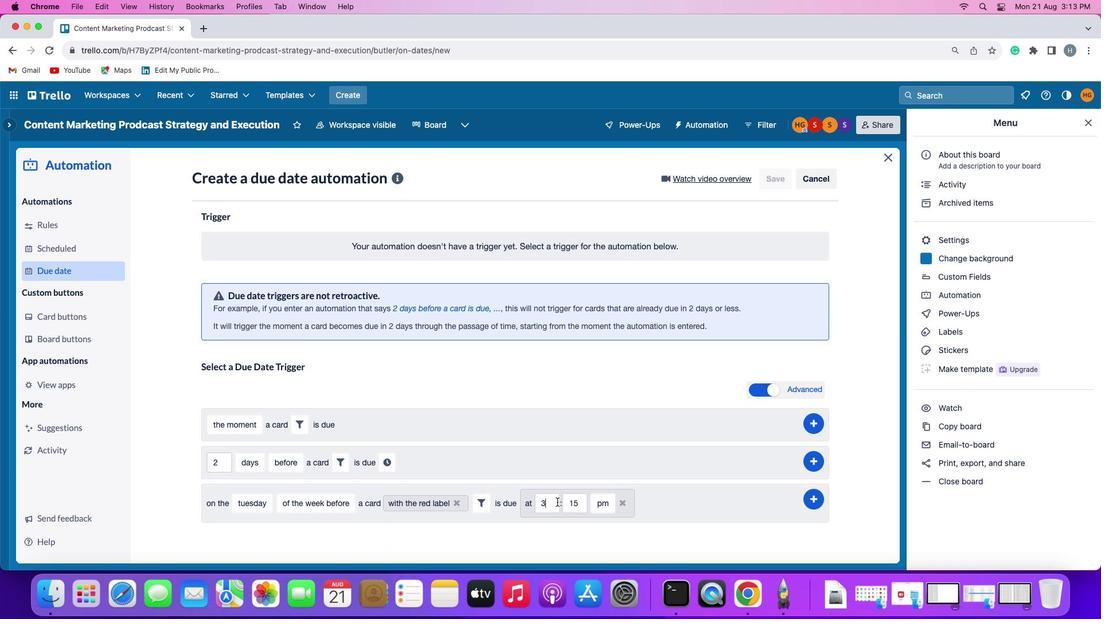 
Action: Mouse pressed left at (557, 502)
Screenshot: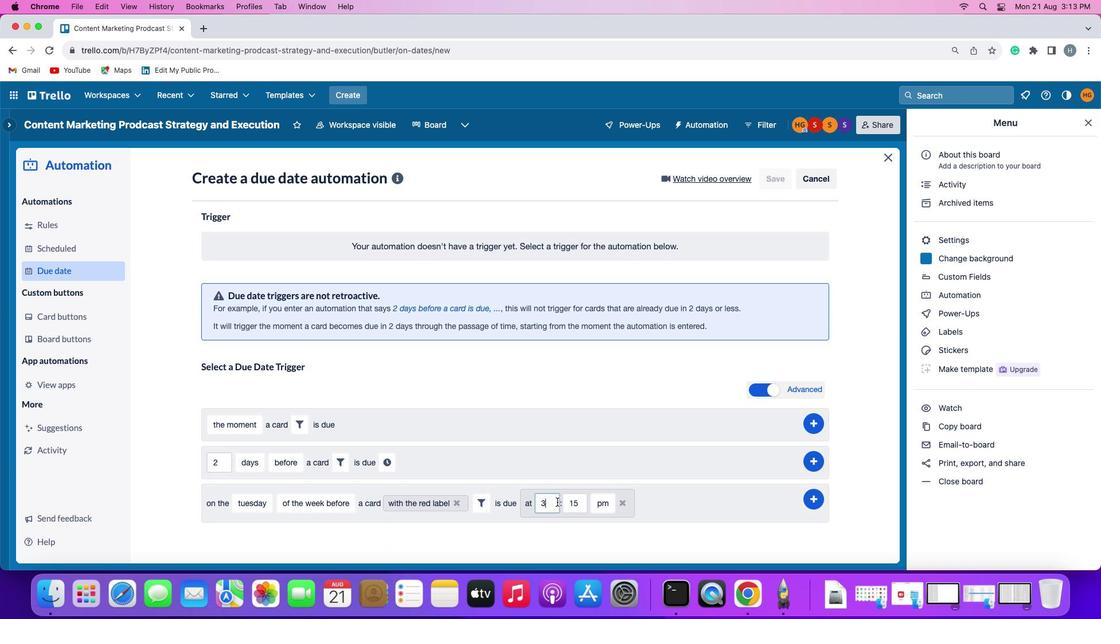 
Action: Mouse moved to (557, 502)
Screenshot: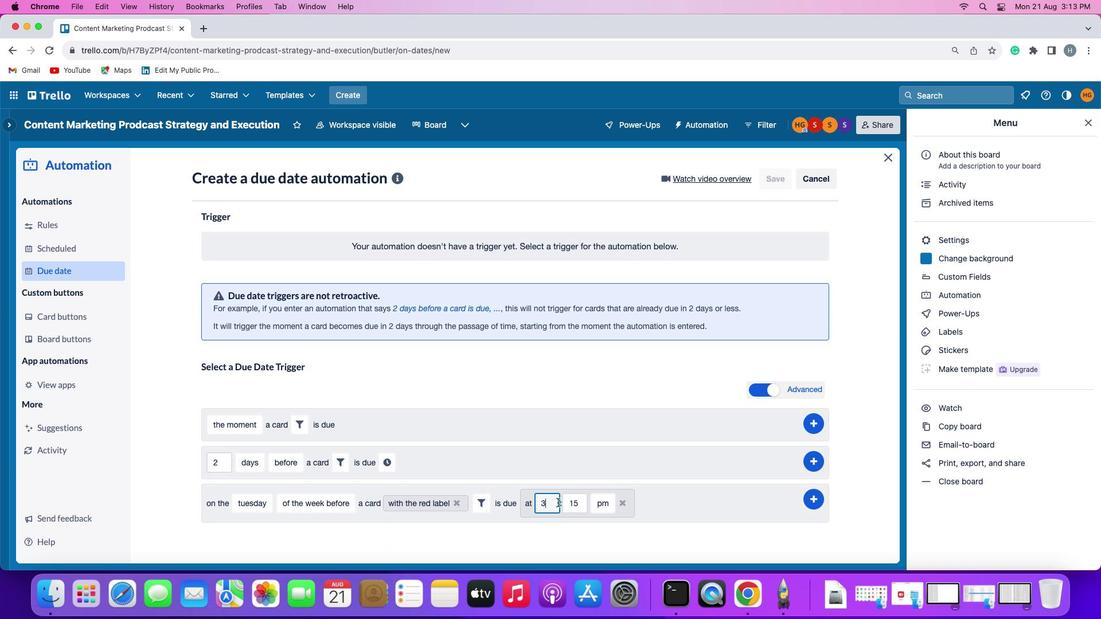 
Action: Key pressed Key.backspace
Screenshot: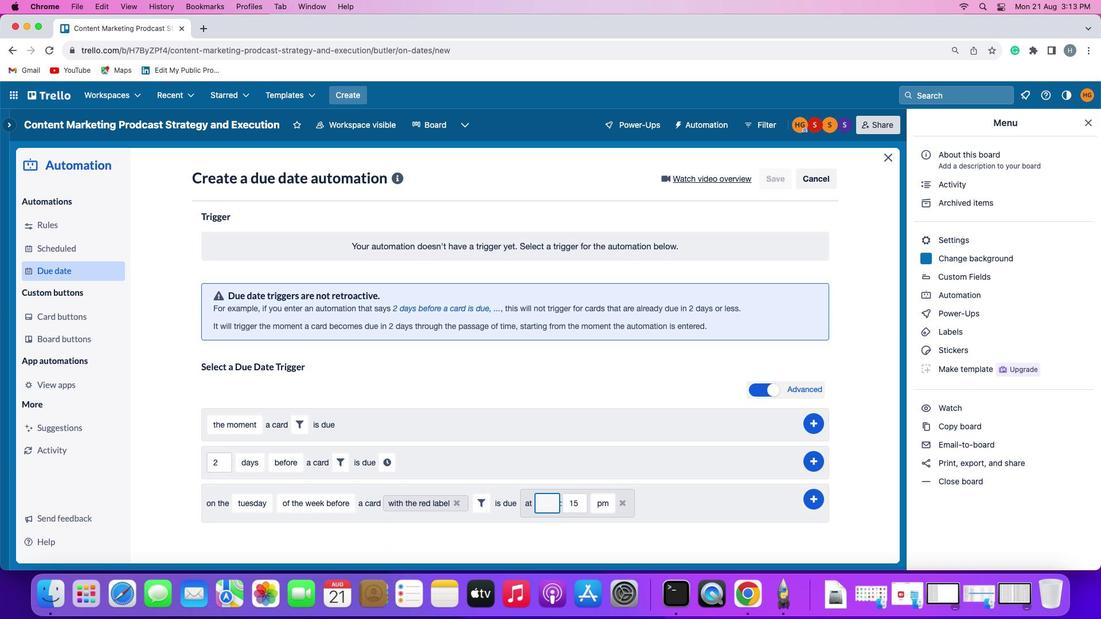 
Action: Mouse moved to (558, 502)
Screenshot: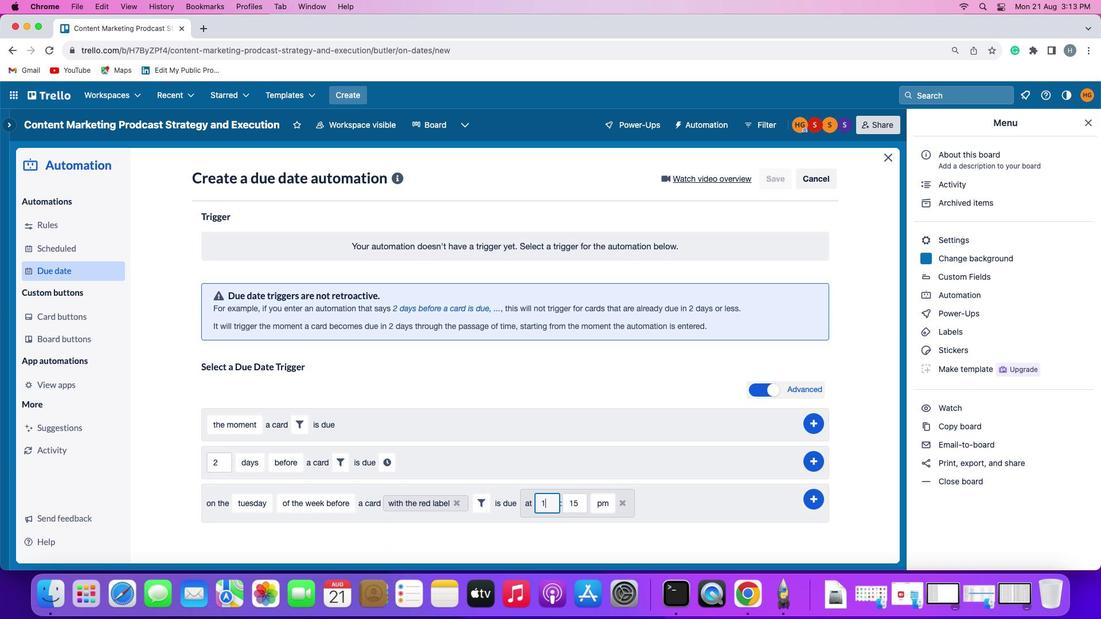 
Action: Key pressed '1'
Screenshot: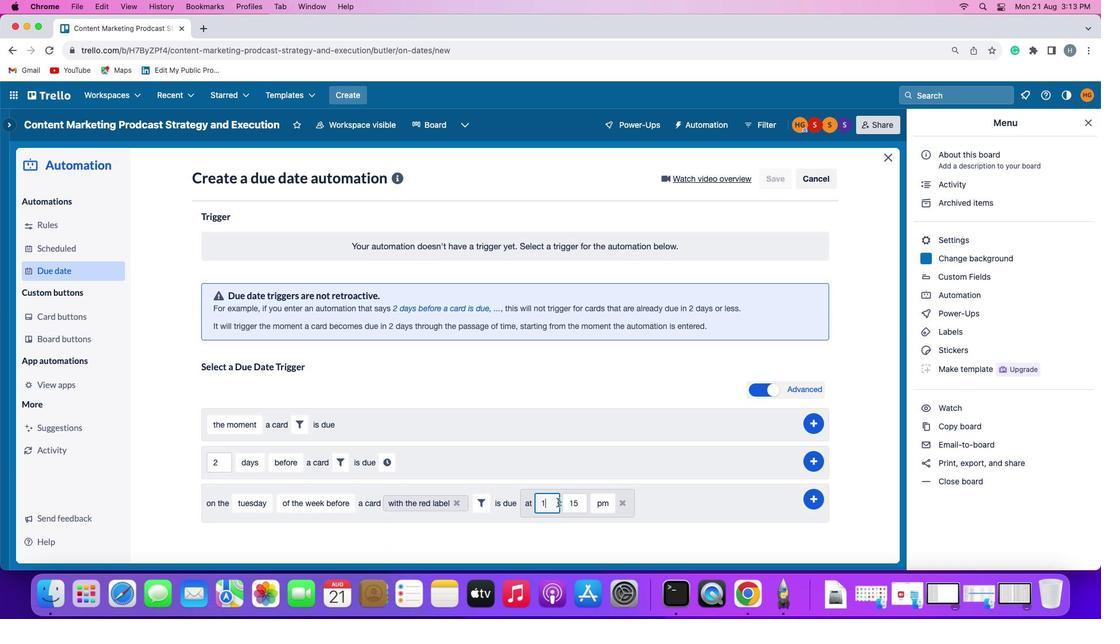 
Action: Mouse moved to (558, 502)
Screenshot: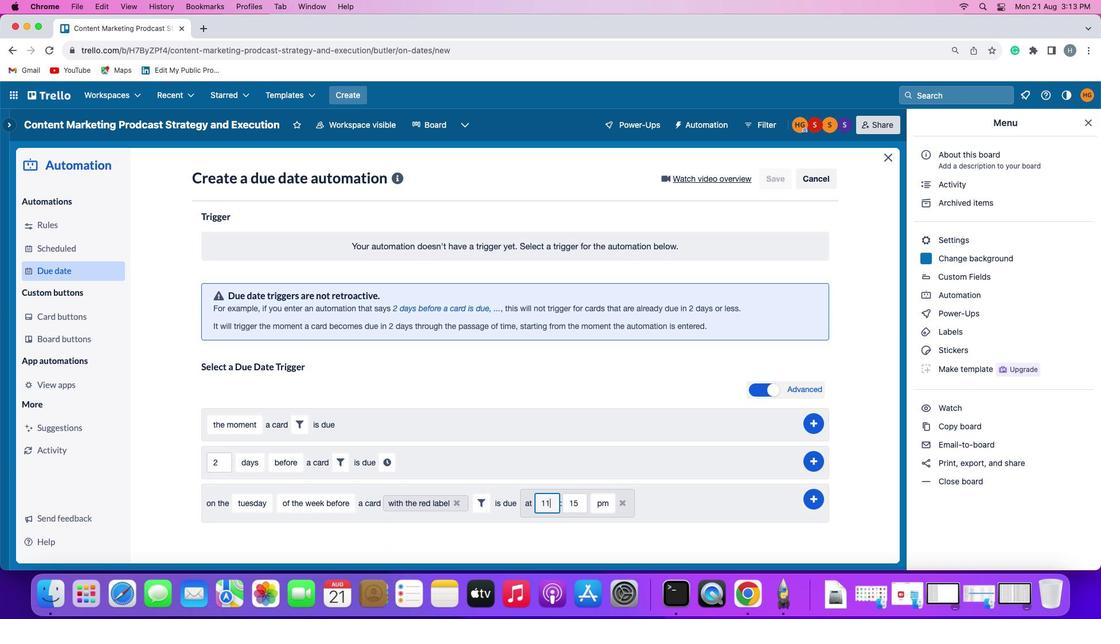 
Action: Key pressed '1'
Screenshot: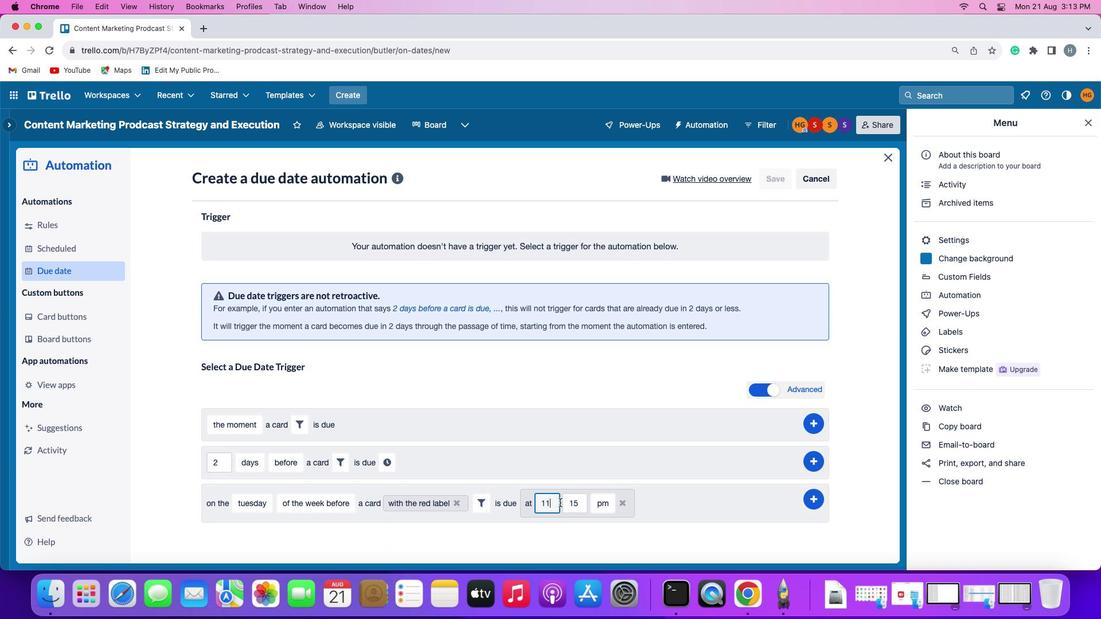 
Action: Mouse moved to (583, 501)
Screenshot: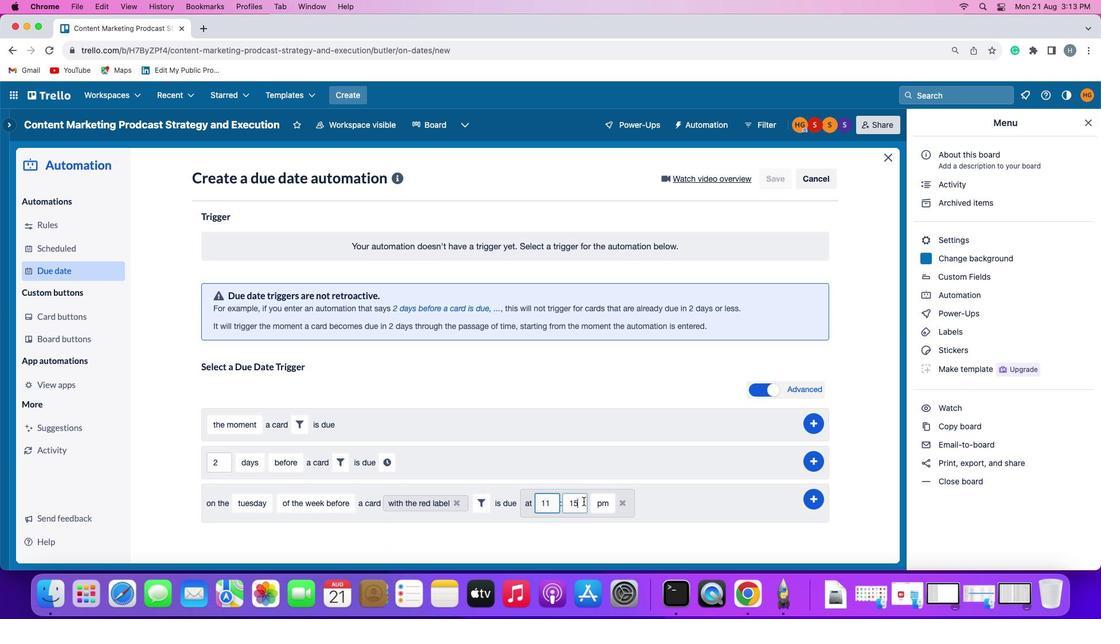 
Action: Mouse pressed left at (583, 501)
Screenshot: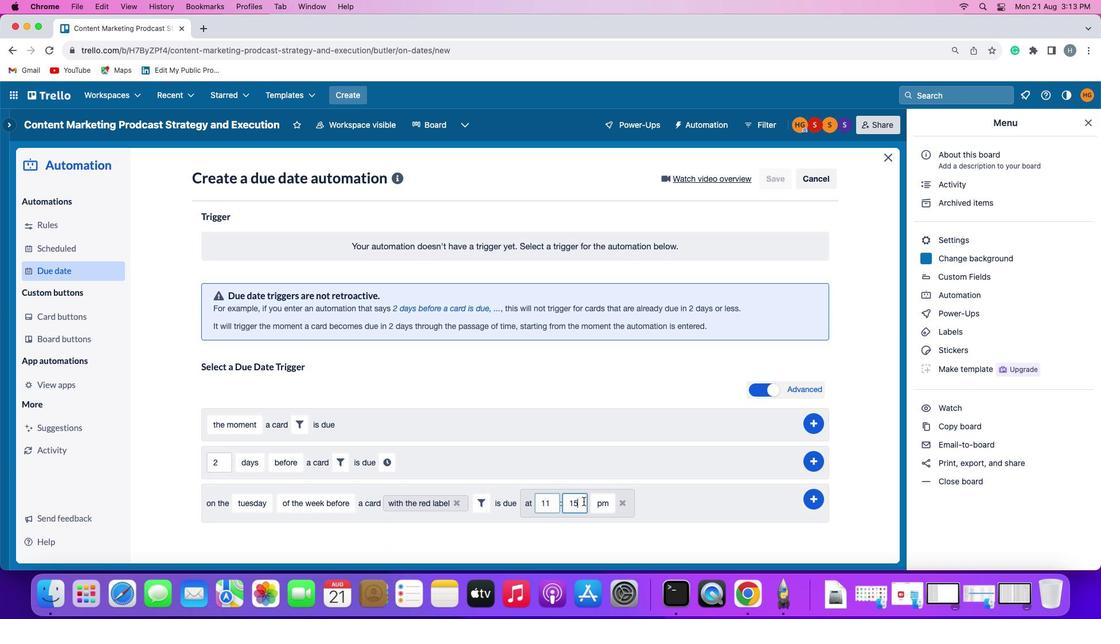 
Action: Mouse moved to (583, 501)
Screenshot: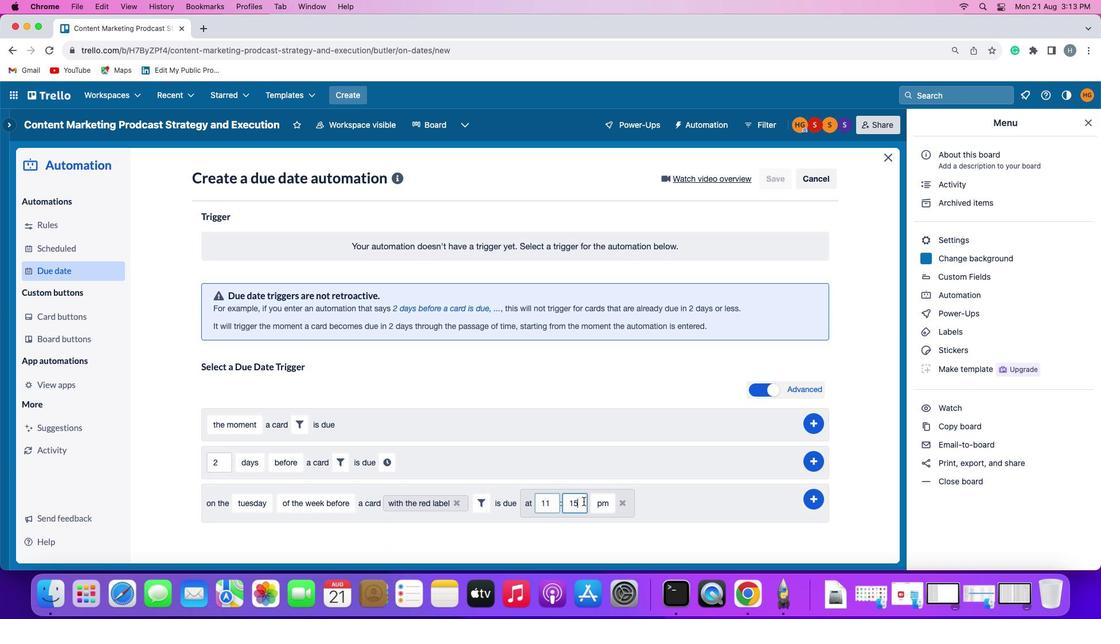 
Action: Key pressed Key.backspaceKey.backspace
Screenshot: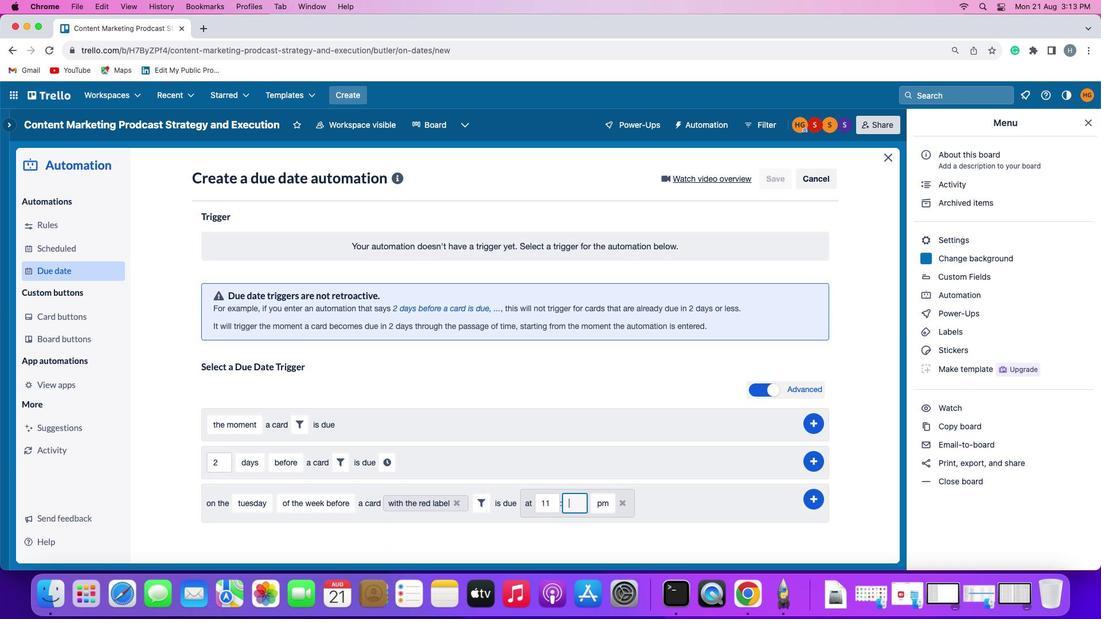 
Action: Mouse moved to (583, 501)
Screenshot: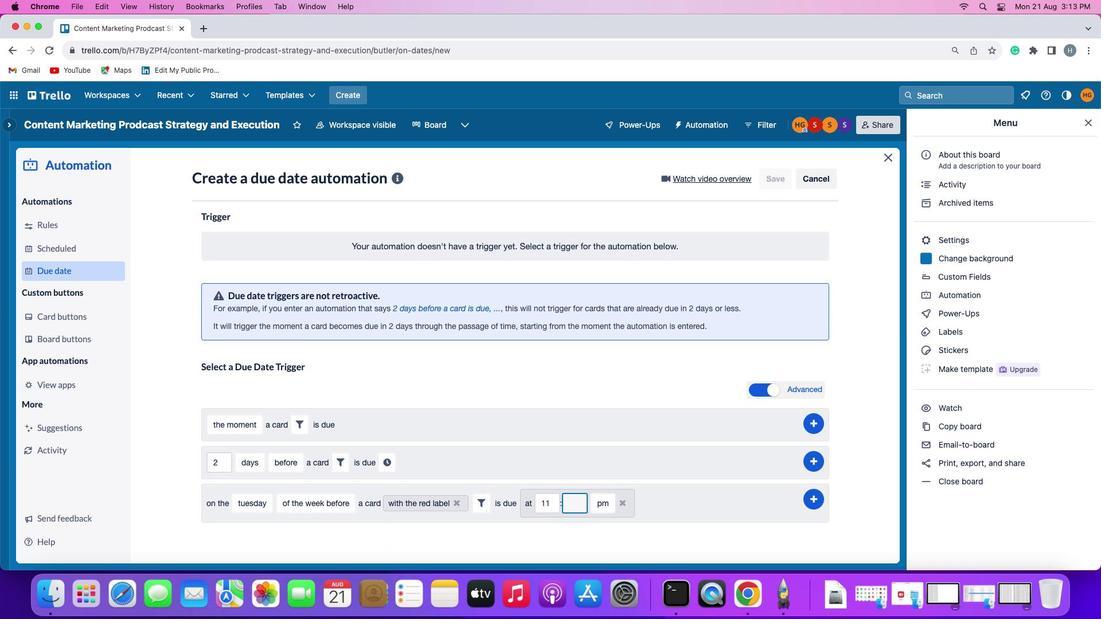 
Action: Key pressed '0'
Screenshot: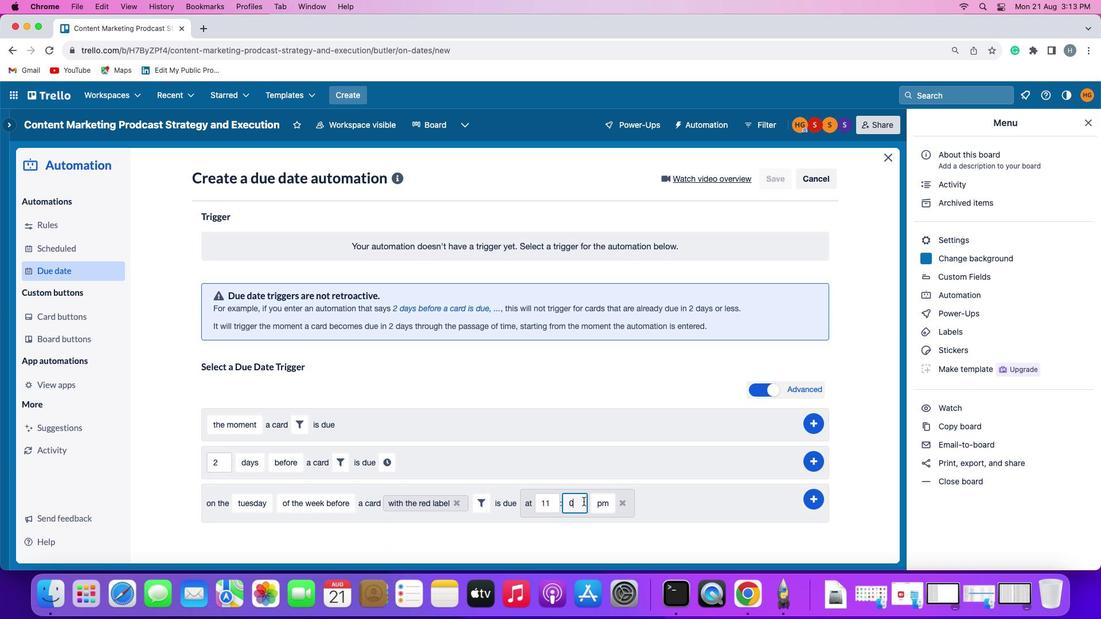 
Action: Mouse moved to (583, 501)
Screenshot: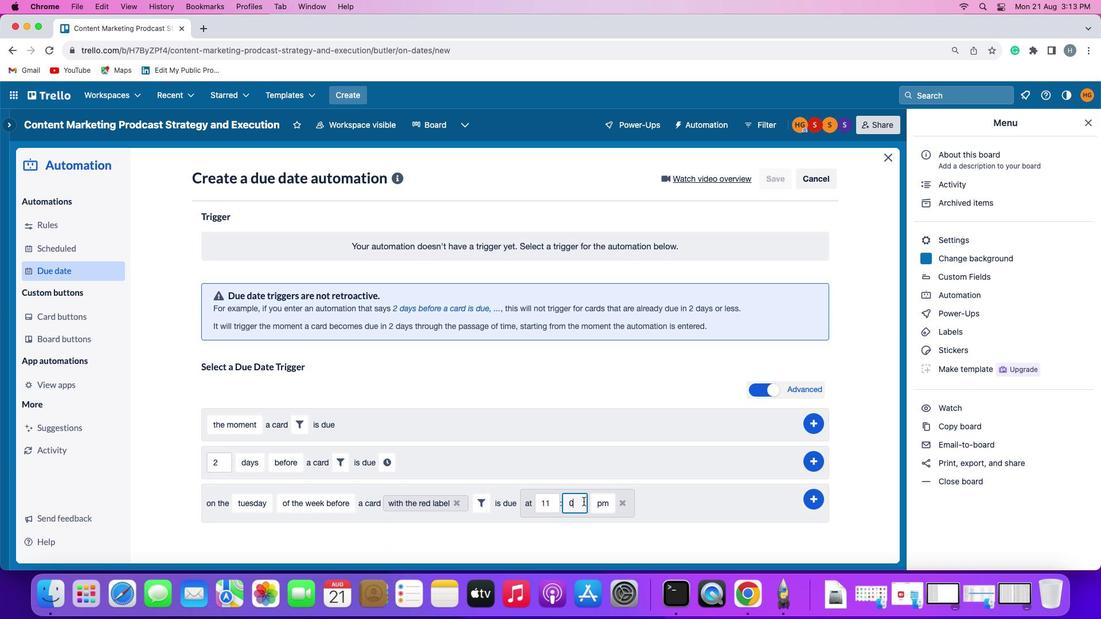 
Action: Key pressed '0'
Screenshot: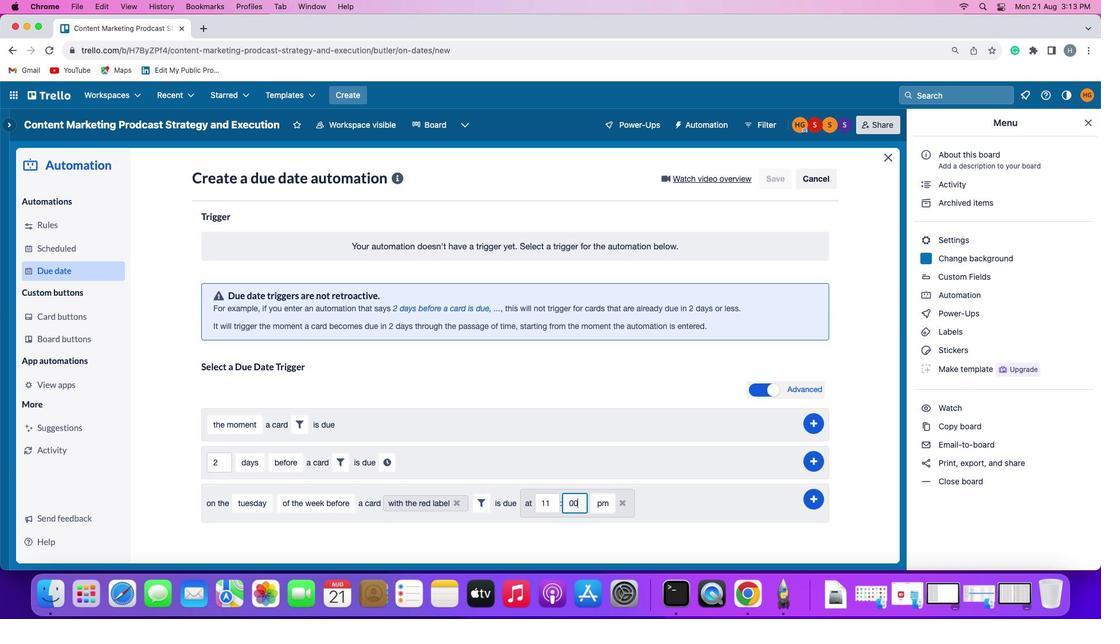 
Action: Mouse moved to (605, 499)
Screenshot: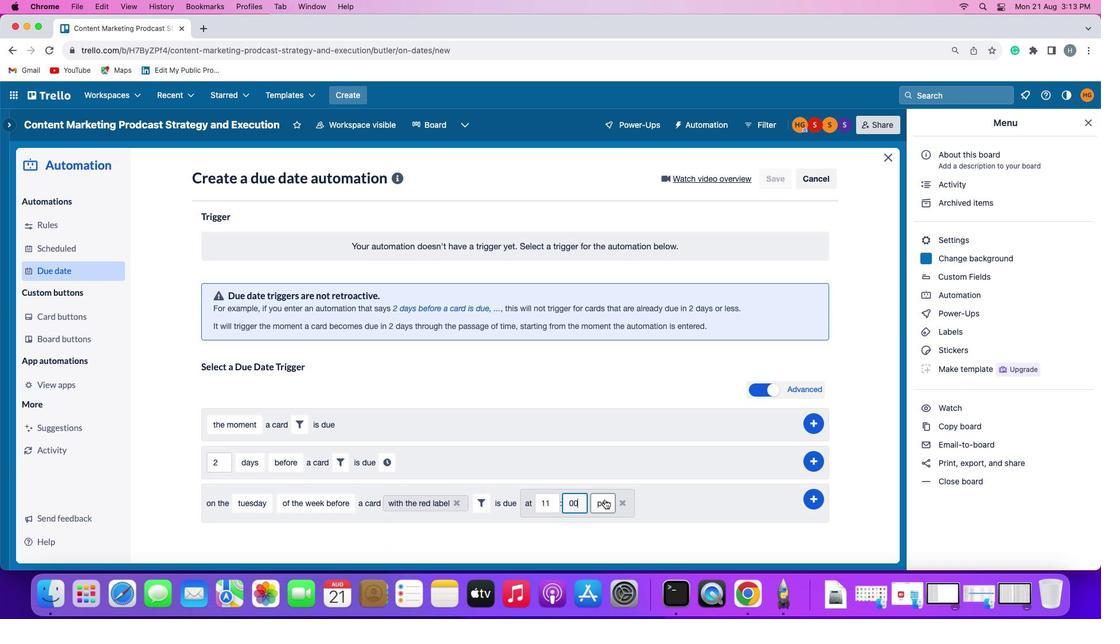 
Action: Mouse pressed left at (605, 499)
Screenshot: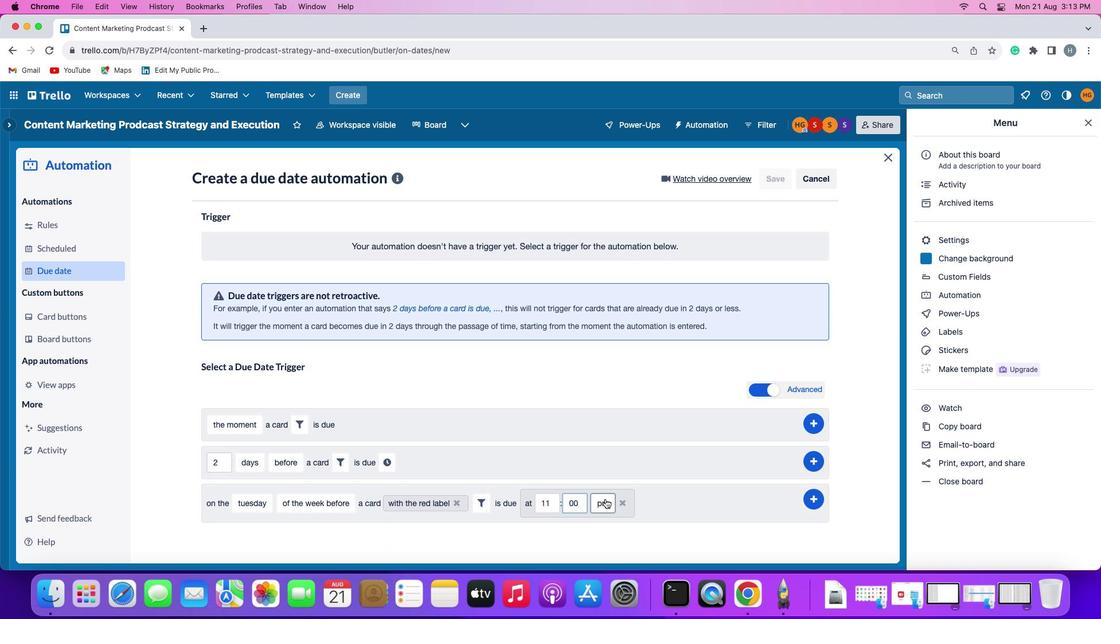 
Action: Mouse moved to (603, 518)
Screenshot: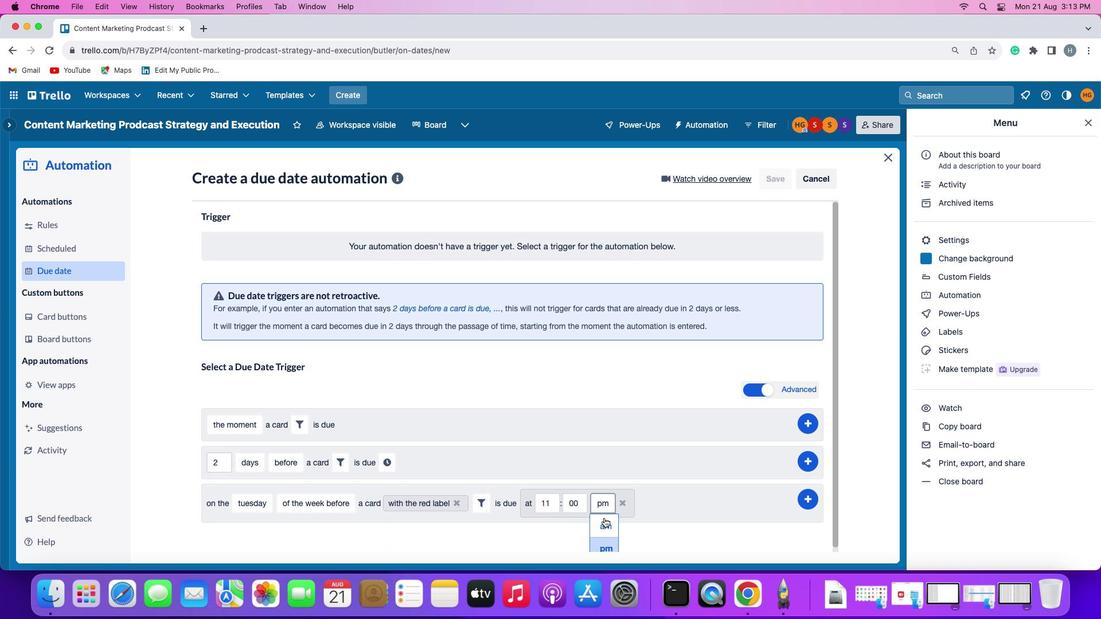 
Action: Mouse pressed left at (603, 518)
Screenshot: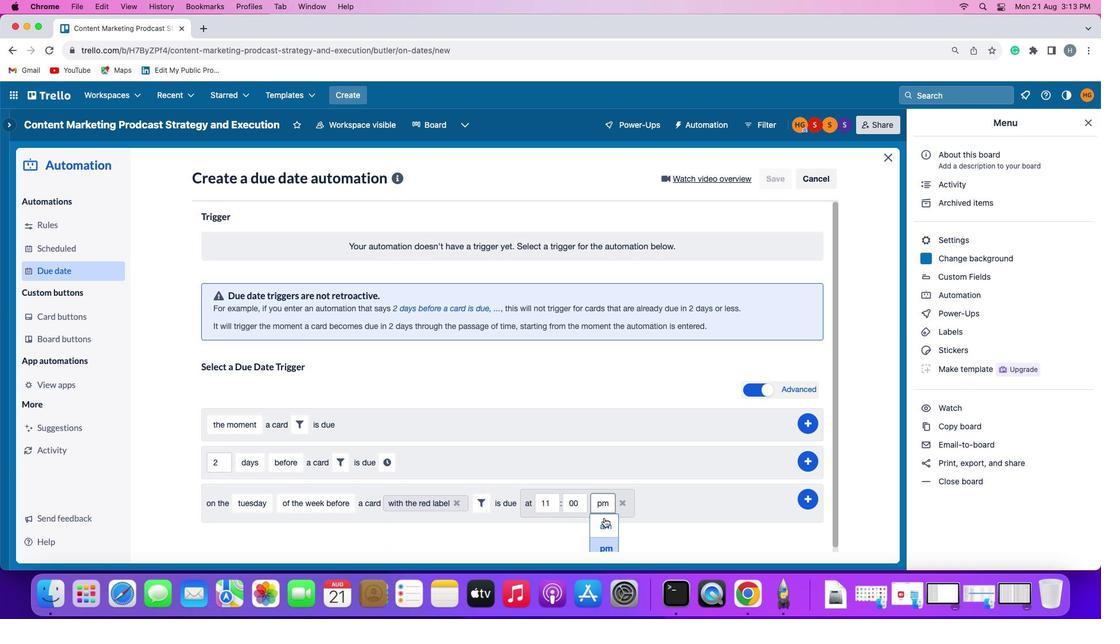 
Action: Mouse moved to (812, 496)
Screenshot: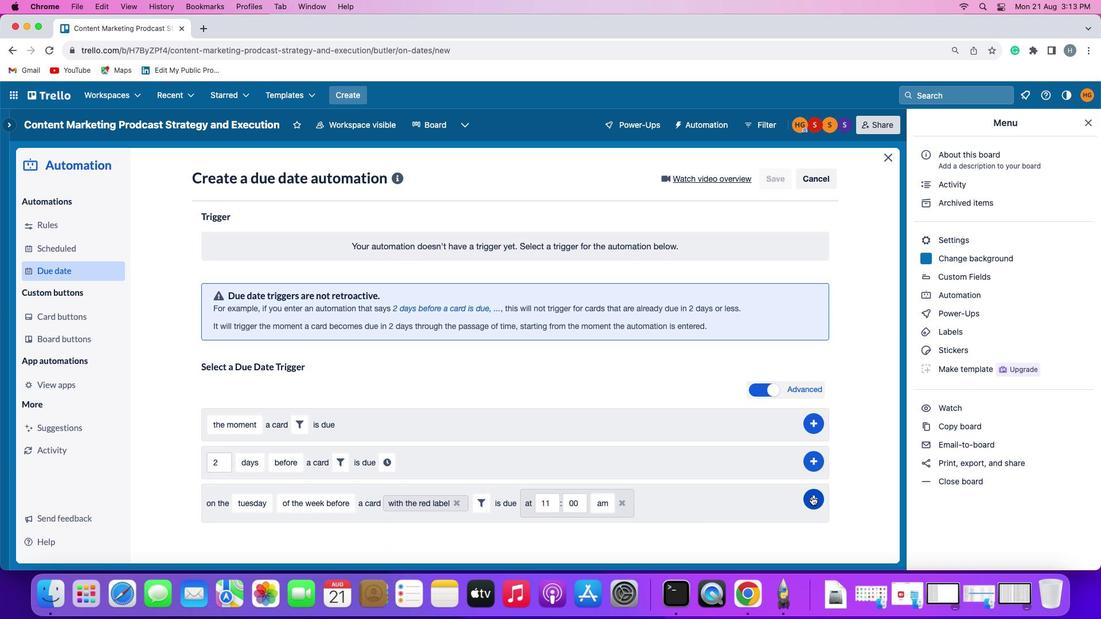 
Action: Mouse pressed left at (812, 496)
Screenshot: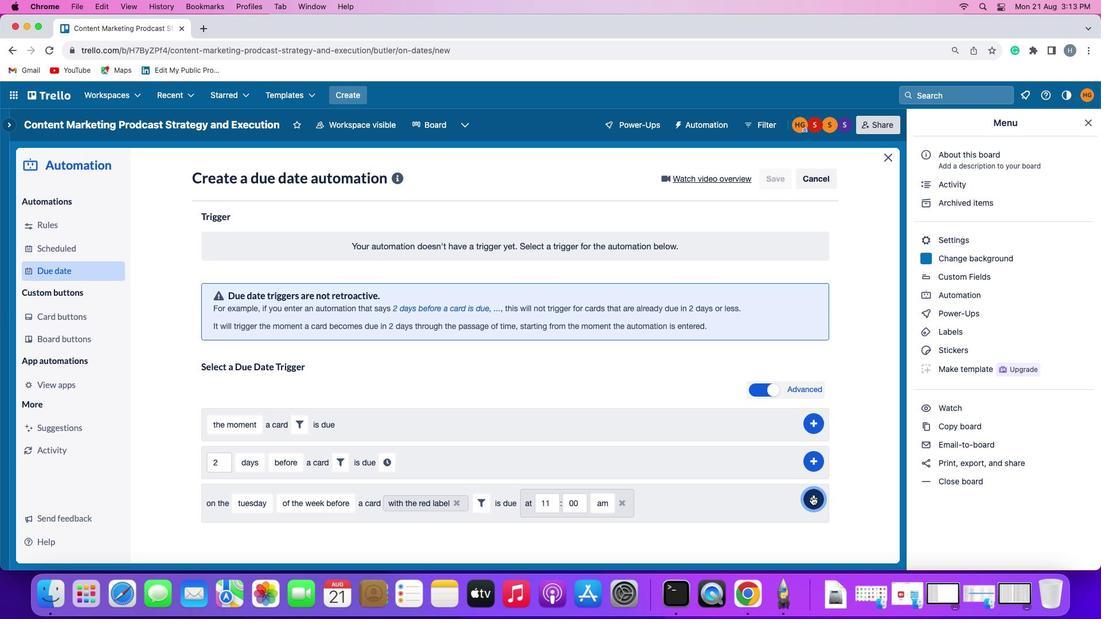 
Action: Mouse moved to (850, 429)
Screenshot: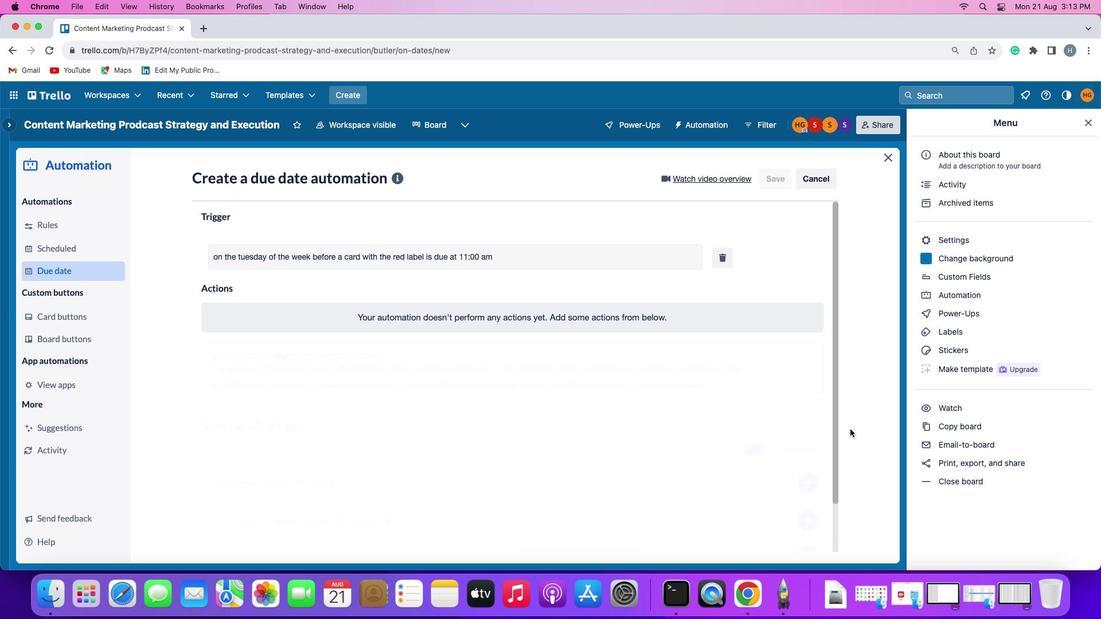 
